Task: Send an email with the signature Caroline Robinson with the subject Reminder for a mentorship and the message Would you be able to provide me with an update on the project timeline? from softage.10@softage.net to softage.9@softage.net and move the email from Sent Items to the folder Branding
Action: Mouse moved to (122, 113)
Screenshot: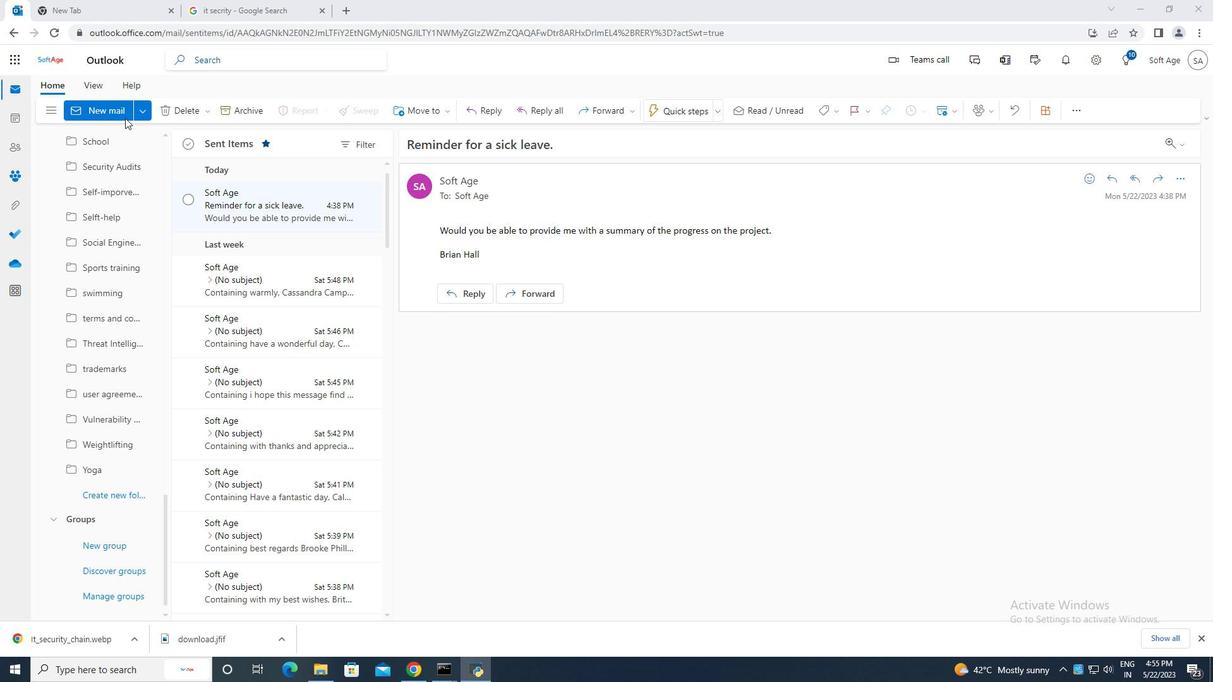 
Action: Mouse pressed left at (122, 113)
Screenshot: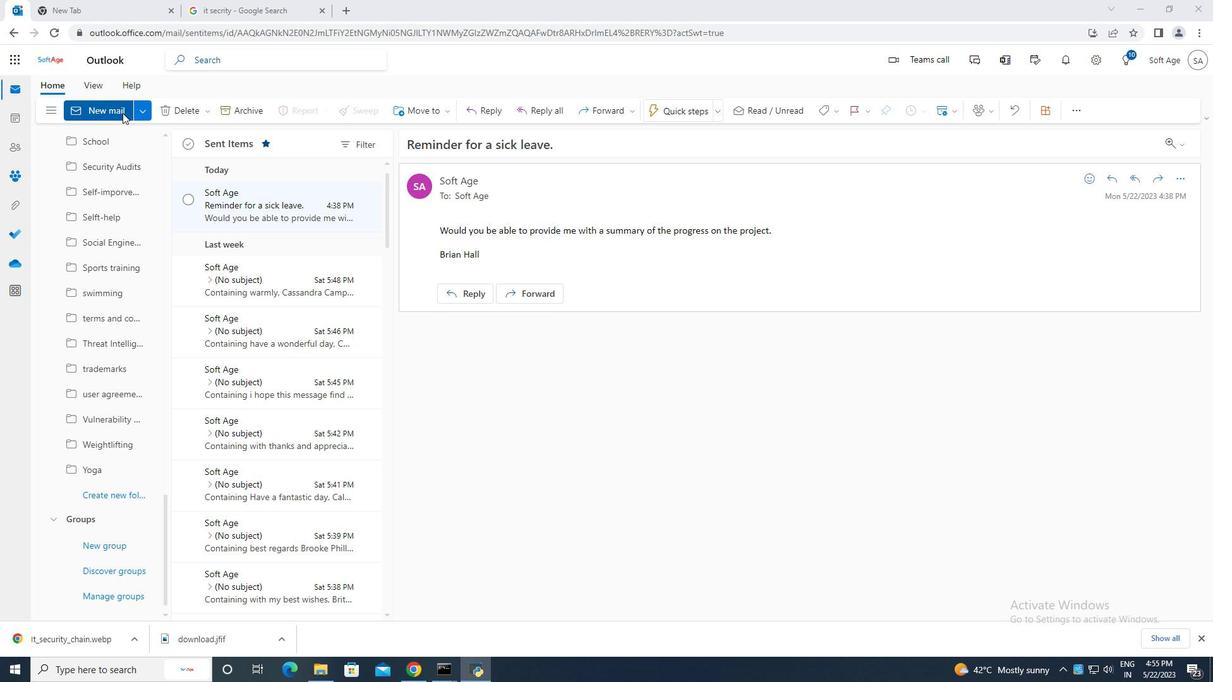 
Action: Mouse moved to (812, 116)
Screenshot: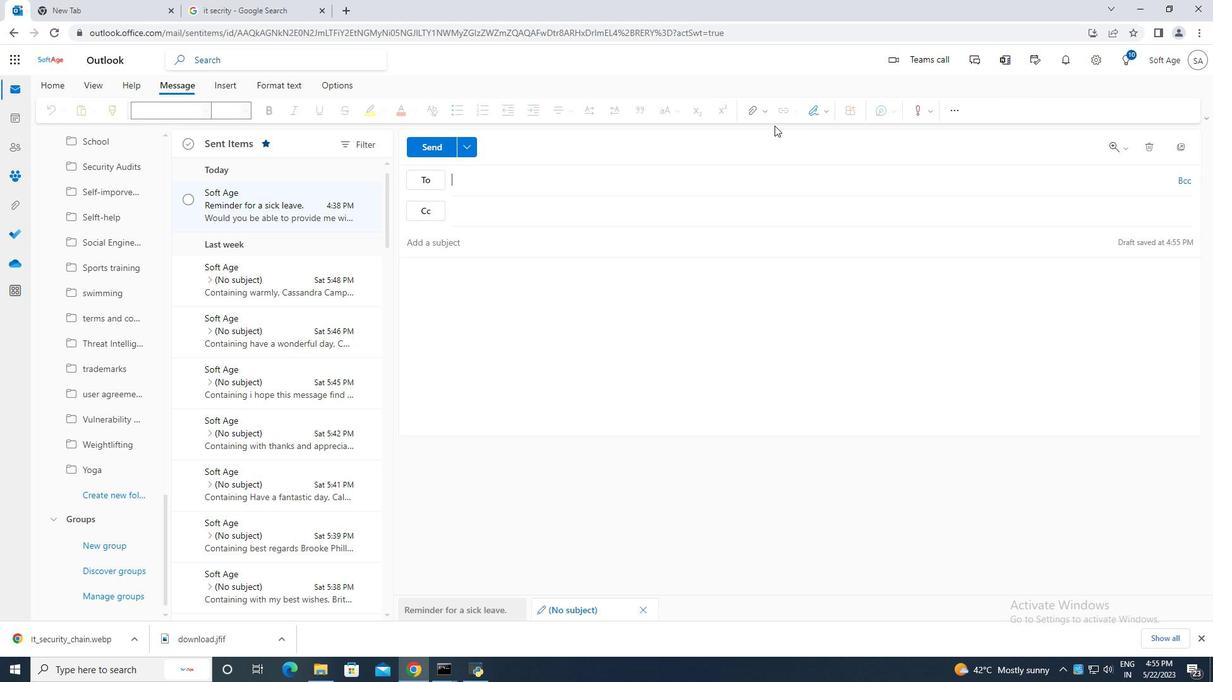 
Action: Mouse pressed left at (812, 116)
Screenshot: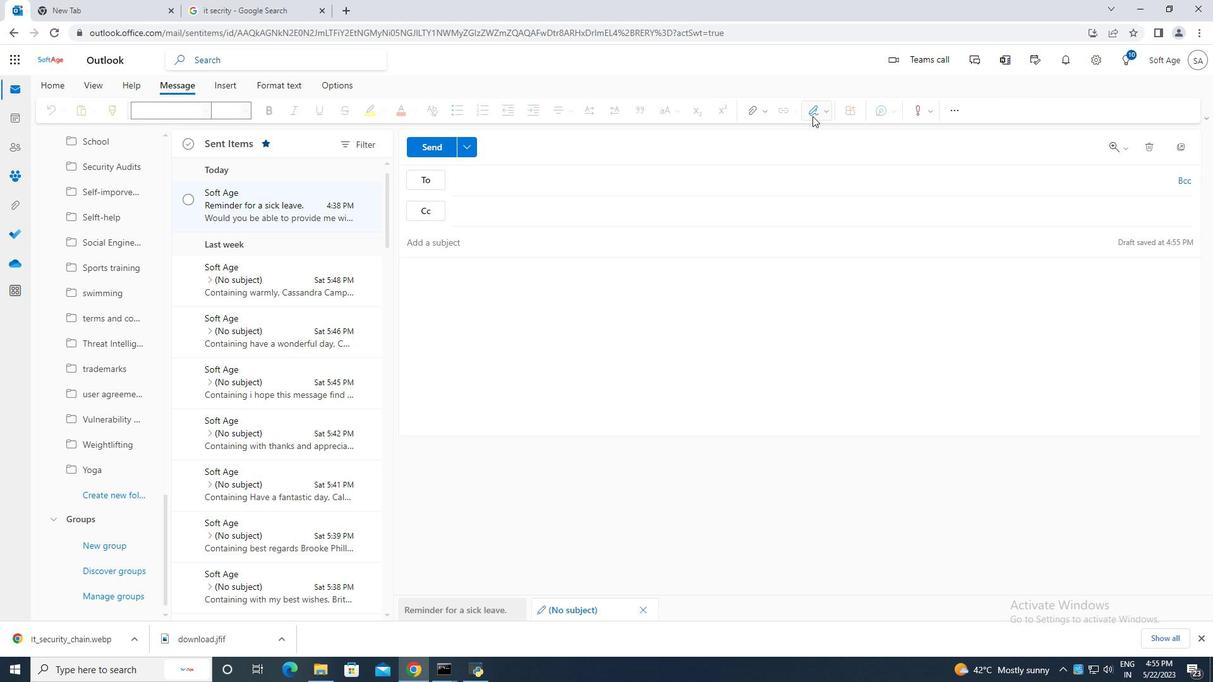 
Action: Mouse moved to (797, 160)
Screenshot: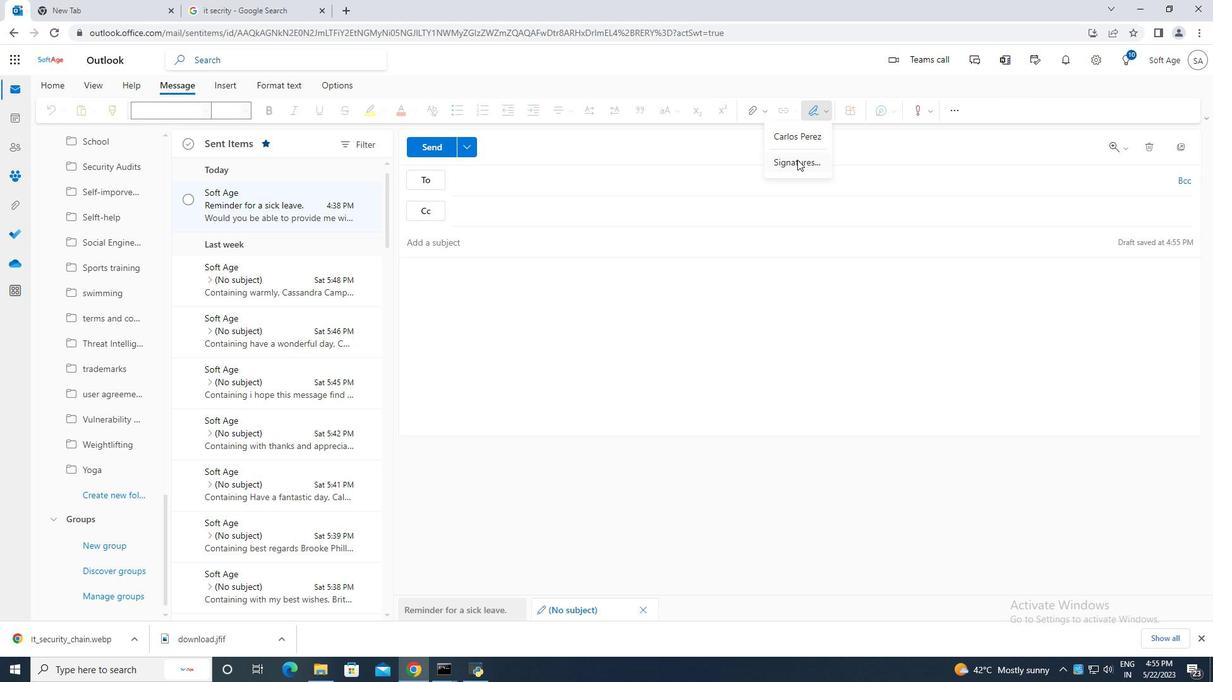 
Action: Mouse pressed left at (797, 160)
Screenshot: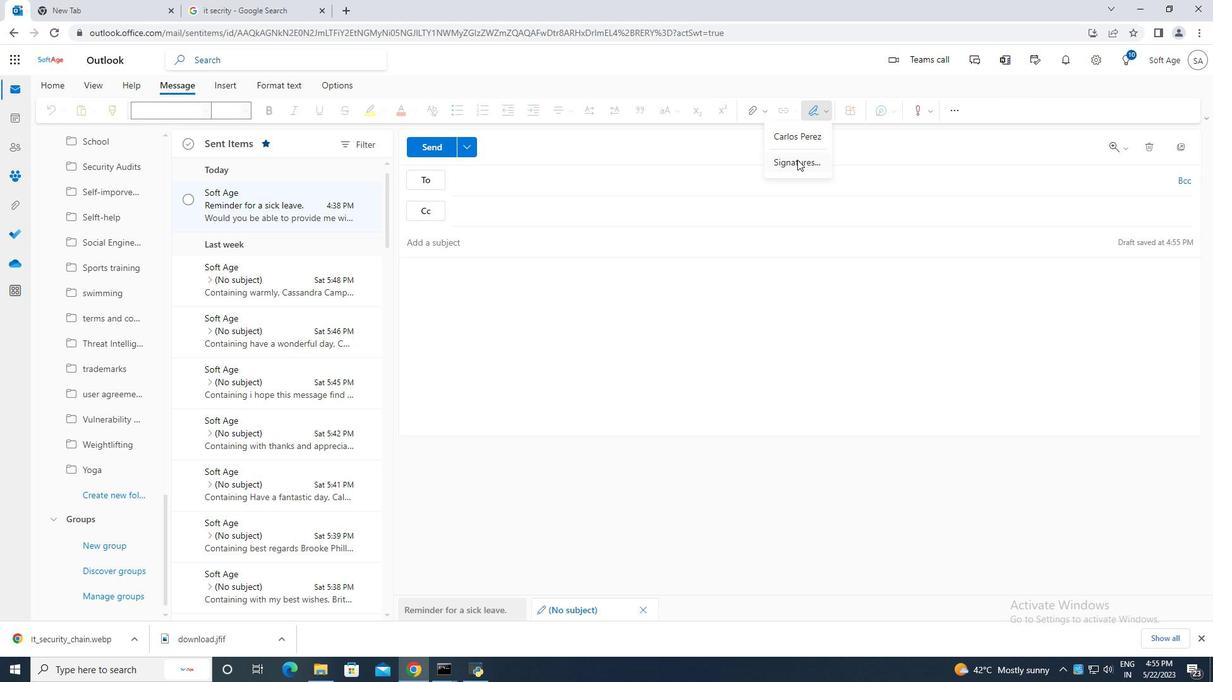 
Action: Mouse moved to (855, 209)
Screenshot: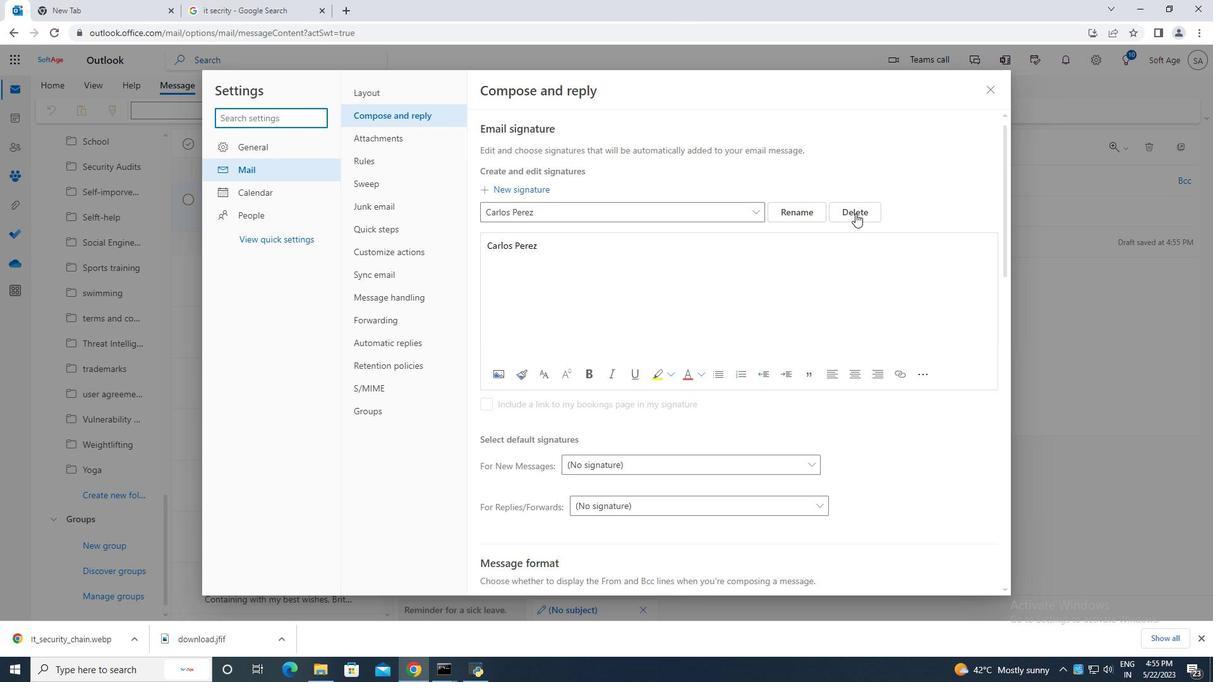 
Action: Mouse pressed left at (855, 209)
Screenshot: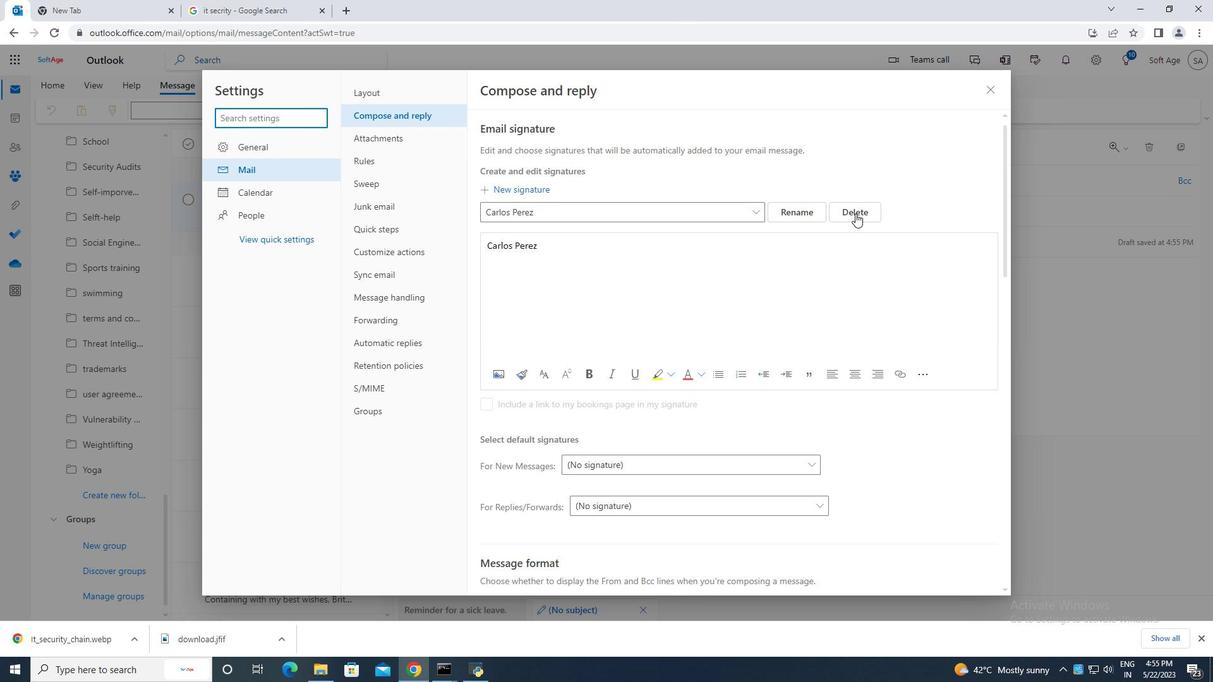 
Action: Mouse moved to (545, 214)
Screenshot: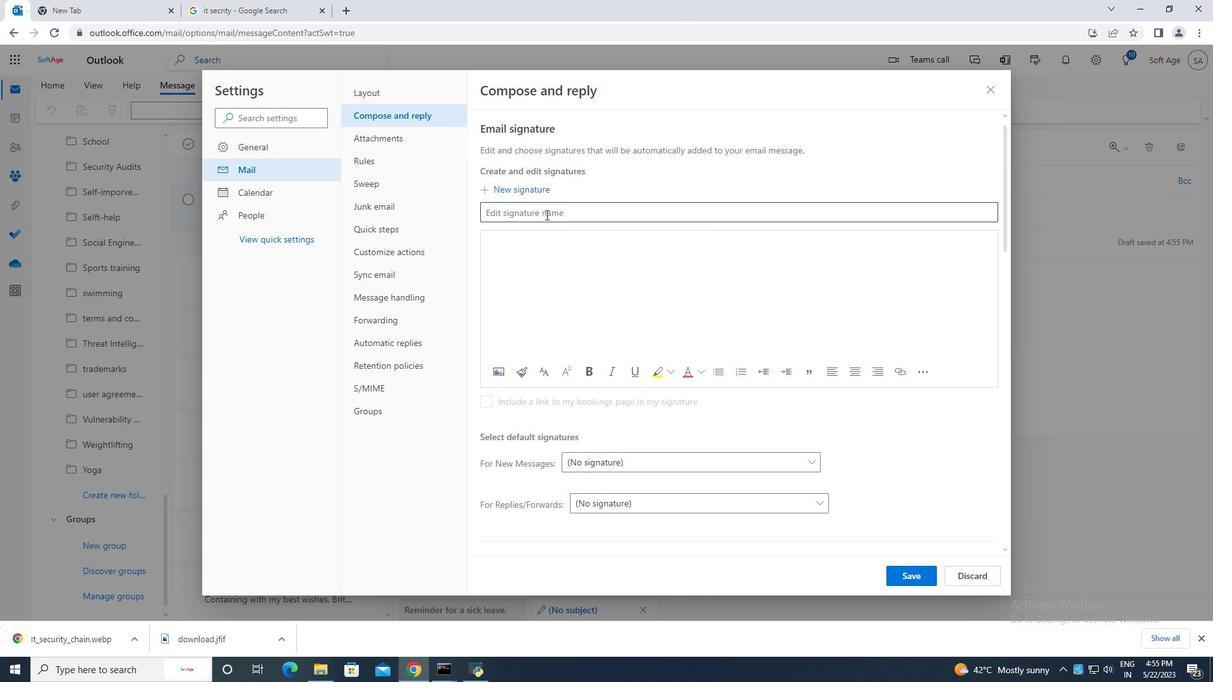 
Action: Mouse pressed left at (545, 214)
Screenshot: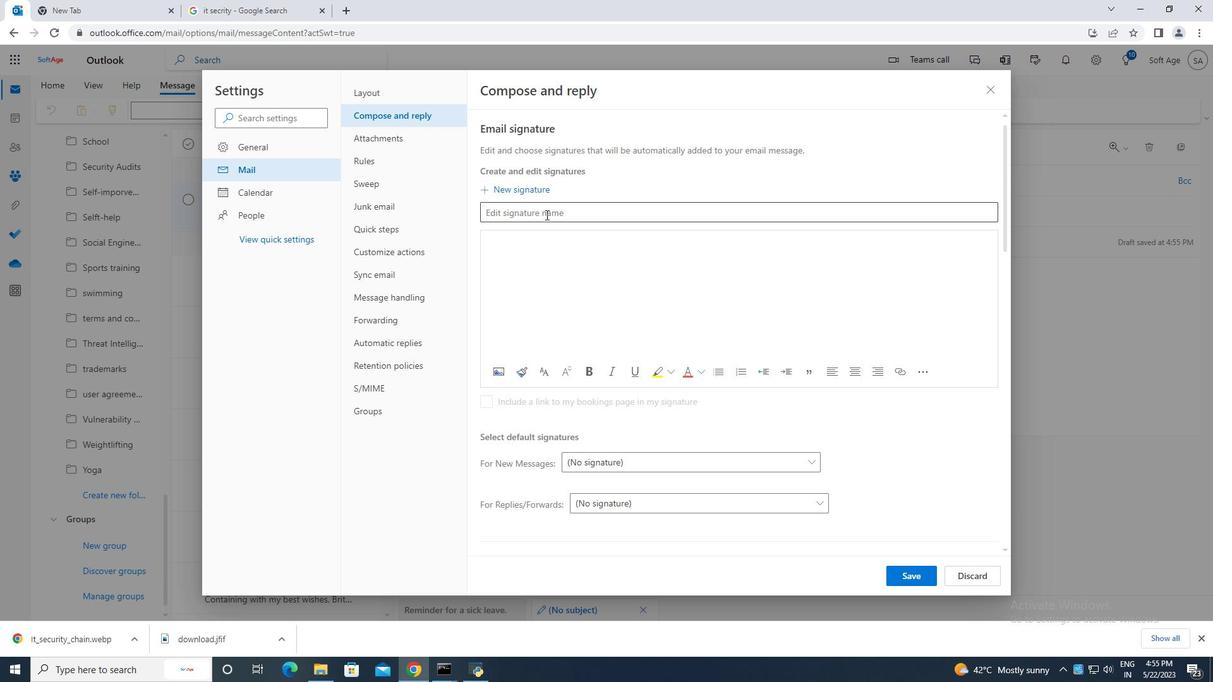 
Action: Mouse moved to (546, 214)
Screenshot: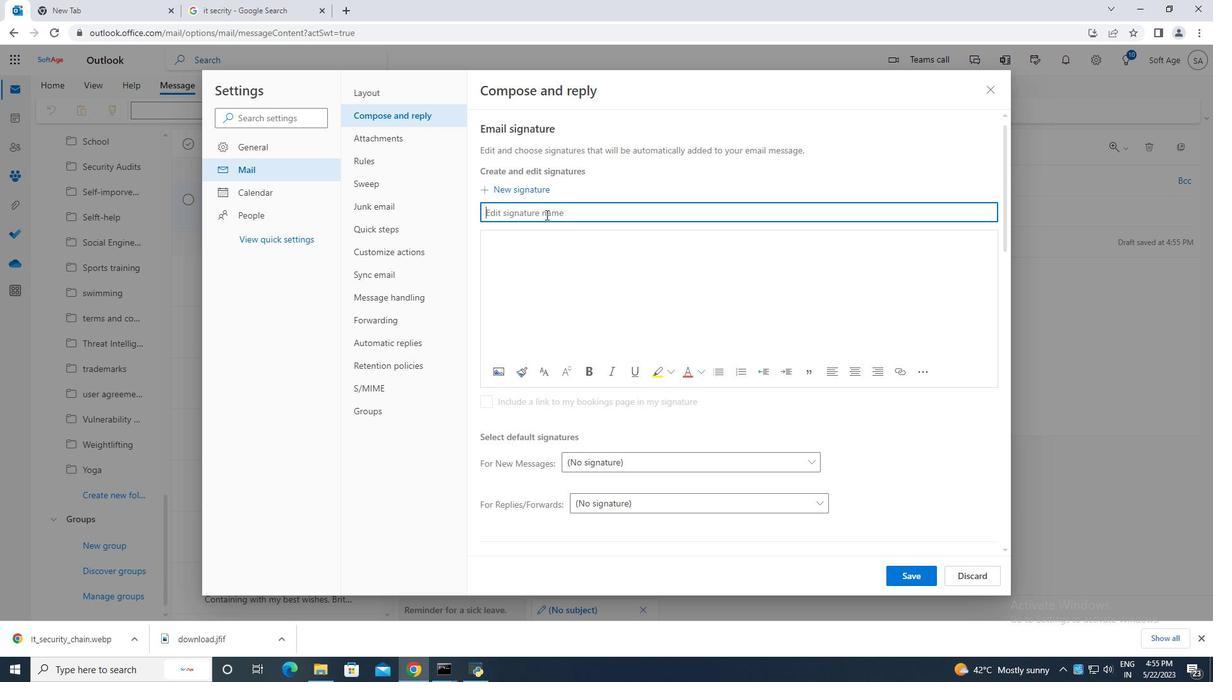 
Action: Key pressed <Key.caps_lock>C<Key.caps_lock>aroline<Key.space><Key.caps_lock>T<Key.backspace>R<Key.caps_lock>obinson
Screenshot: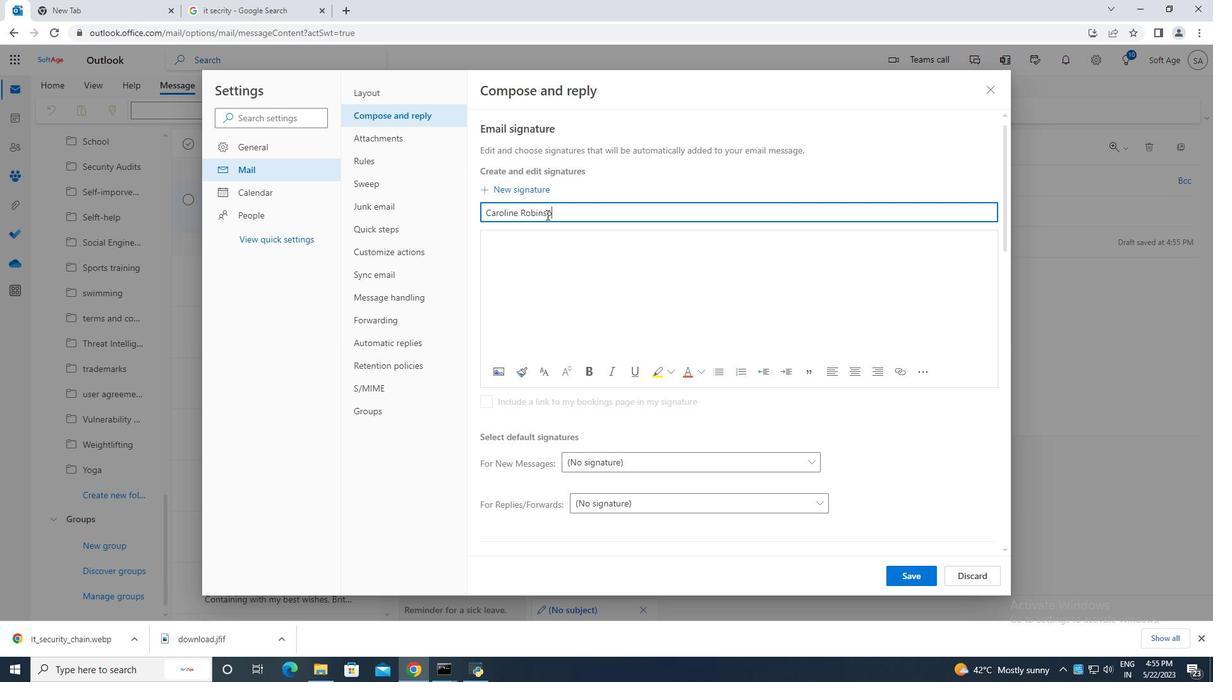 
Action: Mouse moved to (521, 243)
Screenshot: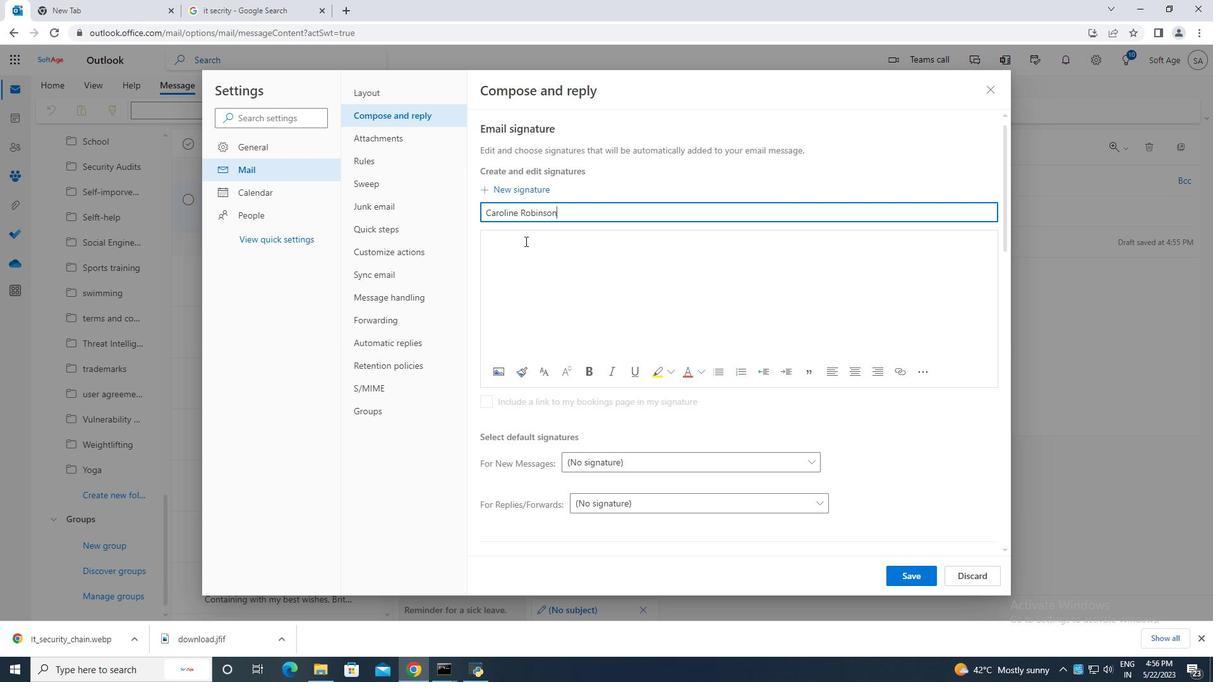 
Action: Mouse pressed left at (521, 243)
Screenshot: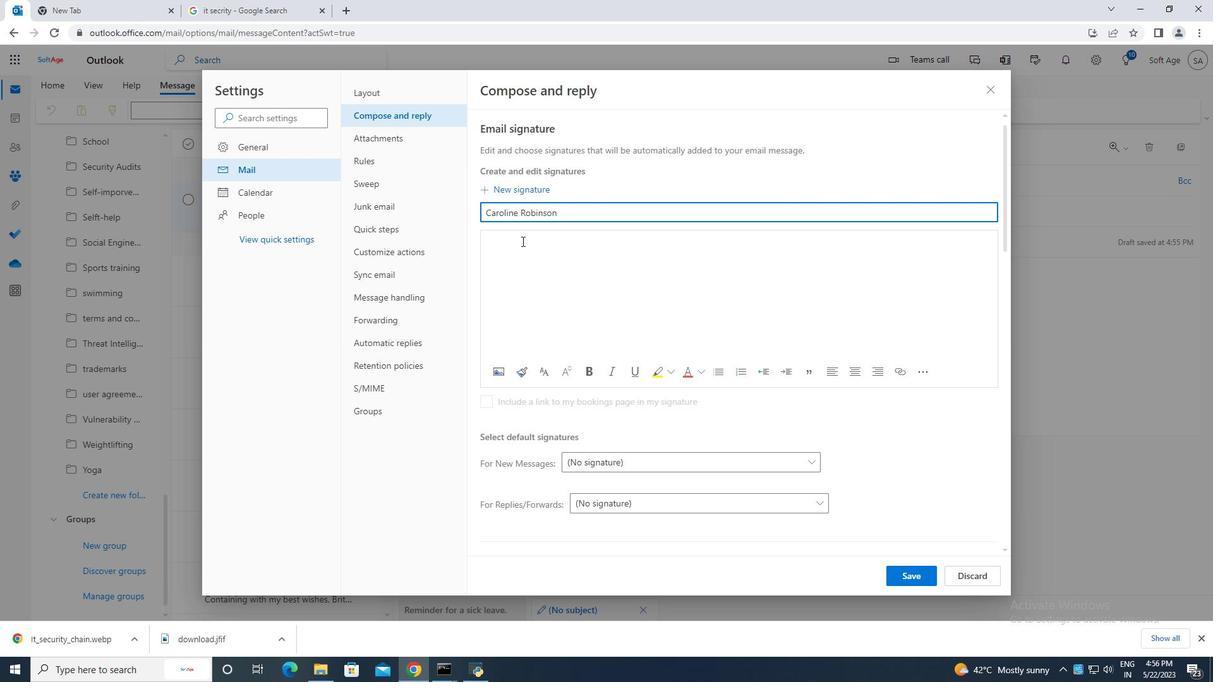 
Action: Mouse moved to (523, 243)
Screenshot: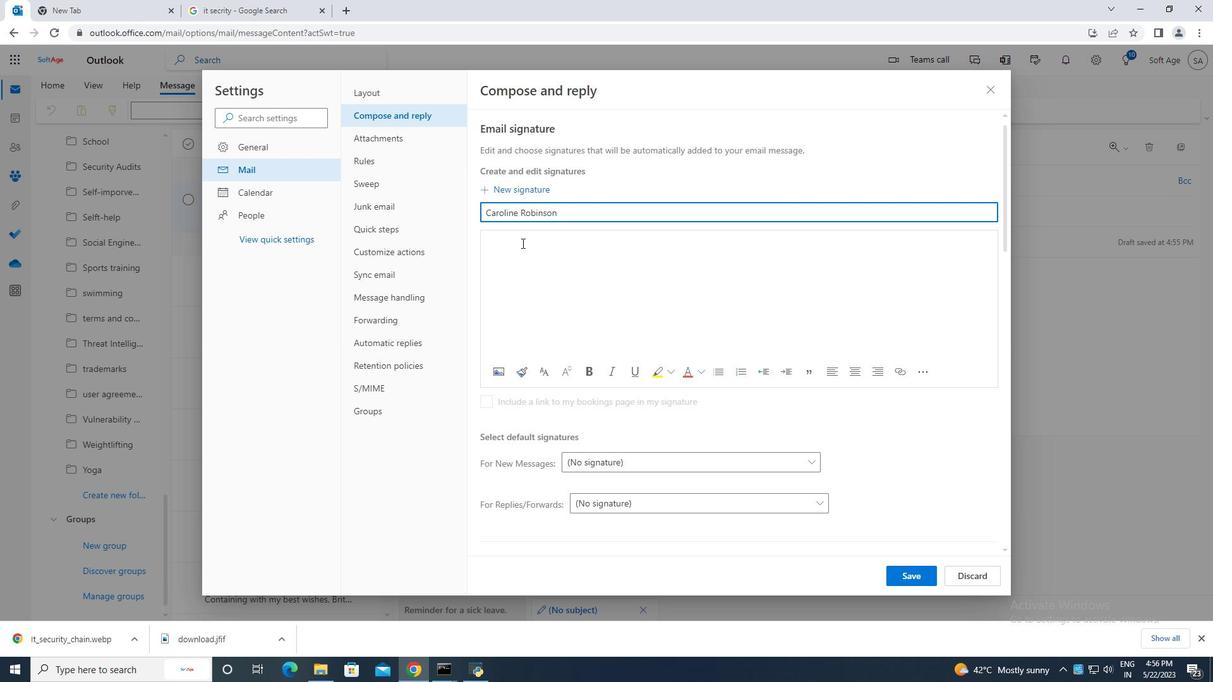 
Action: Key pressed <Key.caps_lock>C<Key.caps_lock>arolinr<Key.backspace>e<Key.space><Key.caps_lock>R<Key.caps_lock>obinson
Screenshot: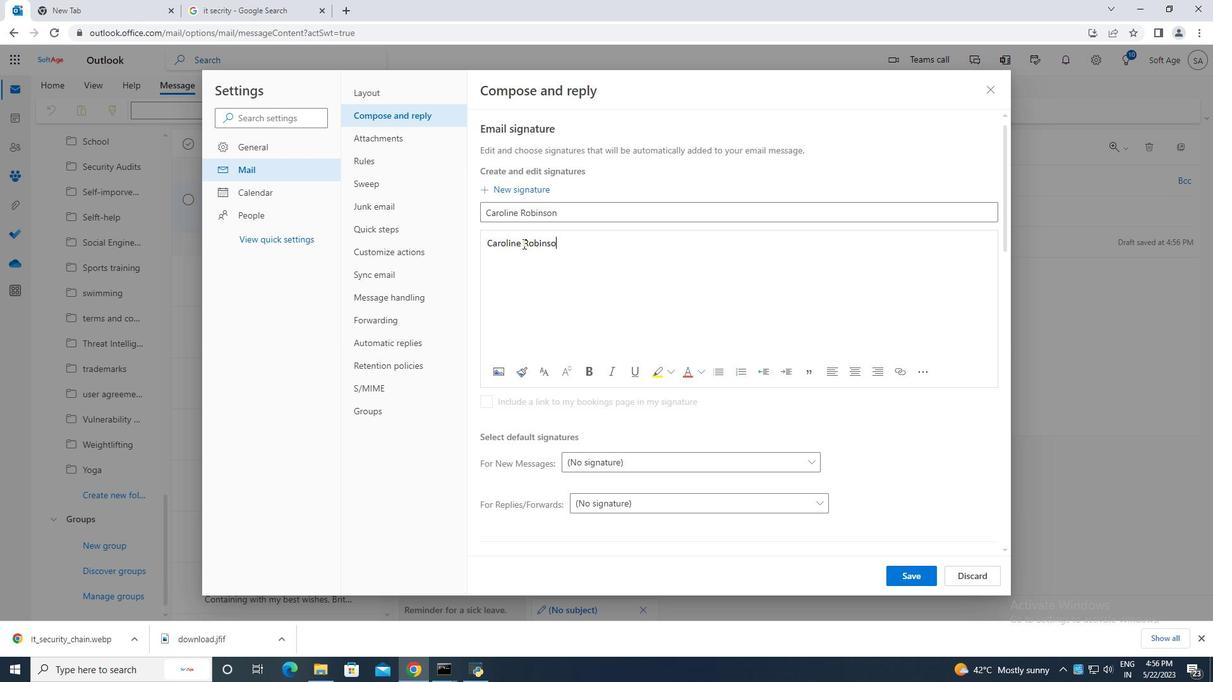 
Action: Mouse moved to (913, 580)
Screenshot: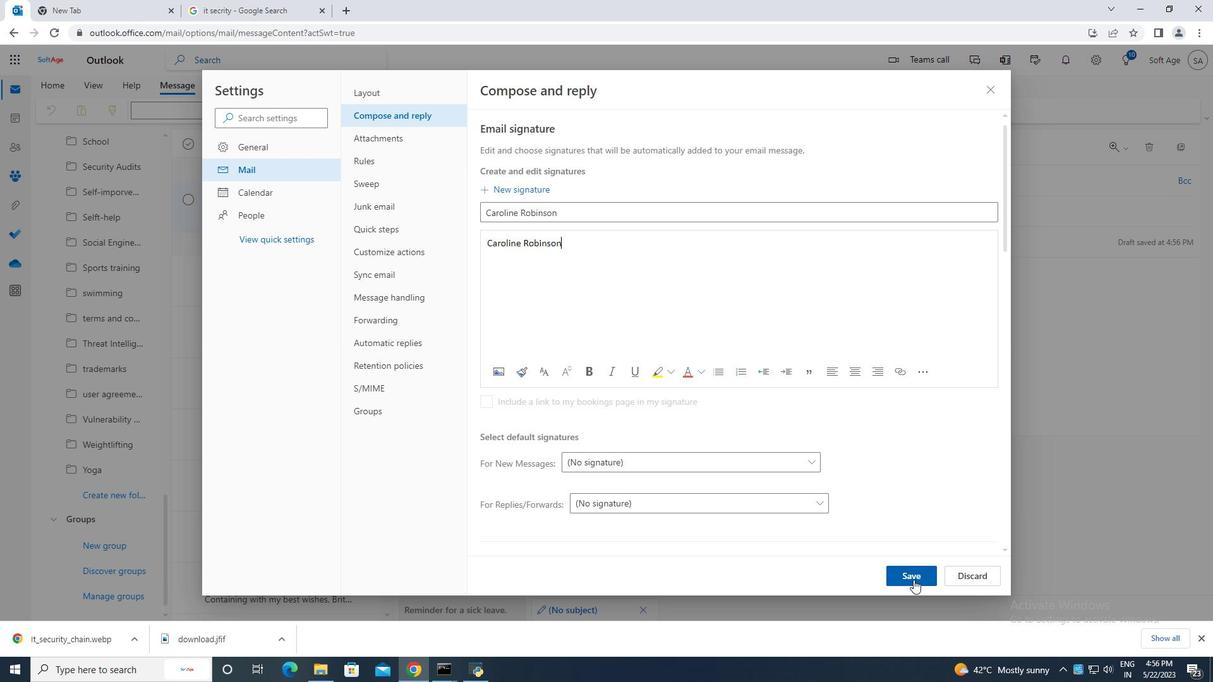 
Action: Mouse pressed left at (913, 580)
Screenshot: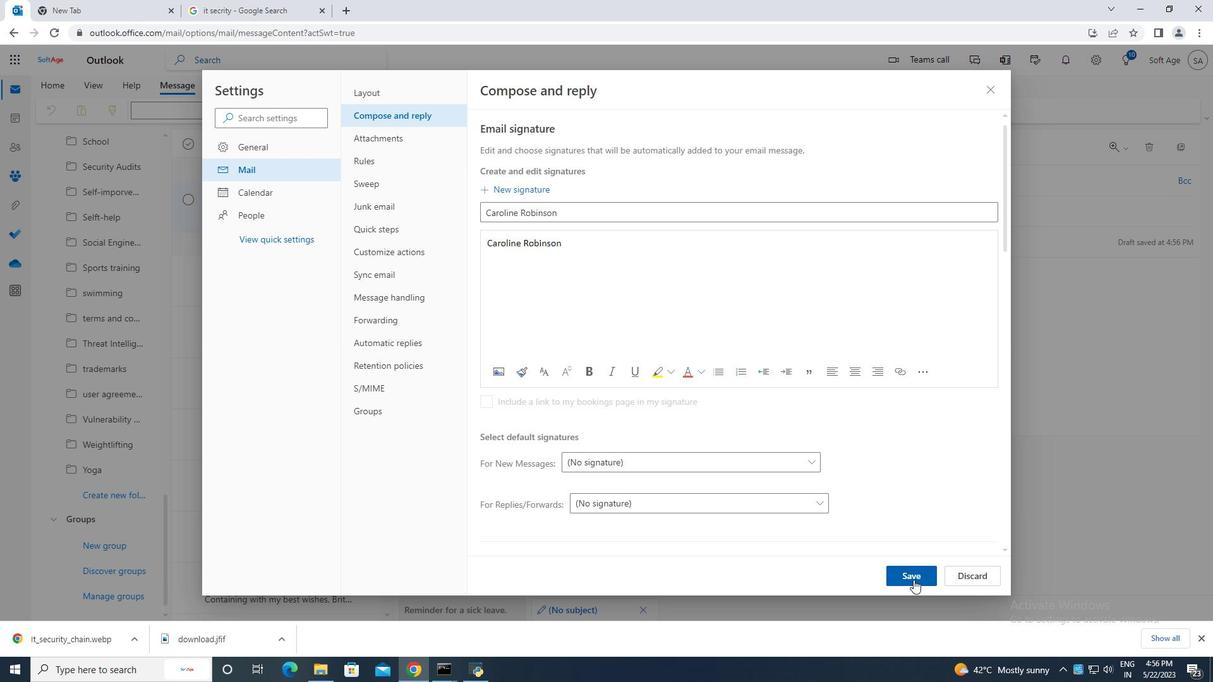 
Action: Mouse moved to (990, 94)
Screenshot: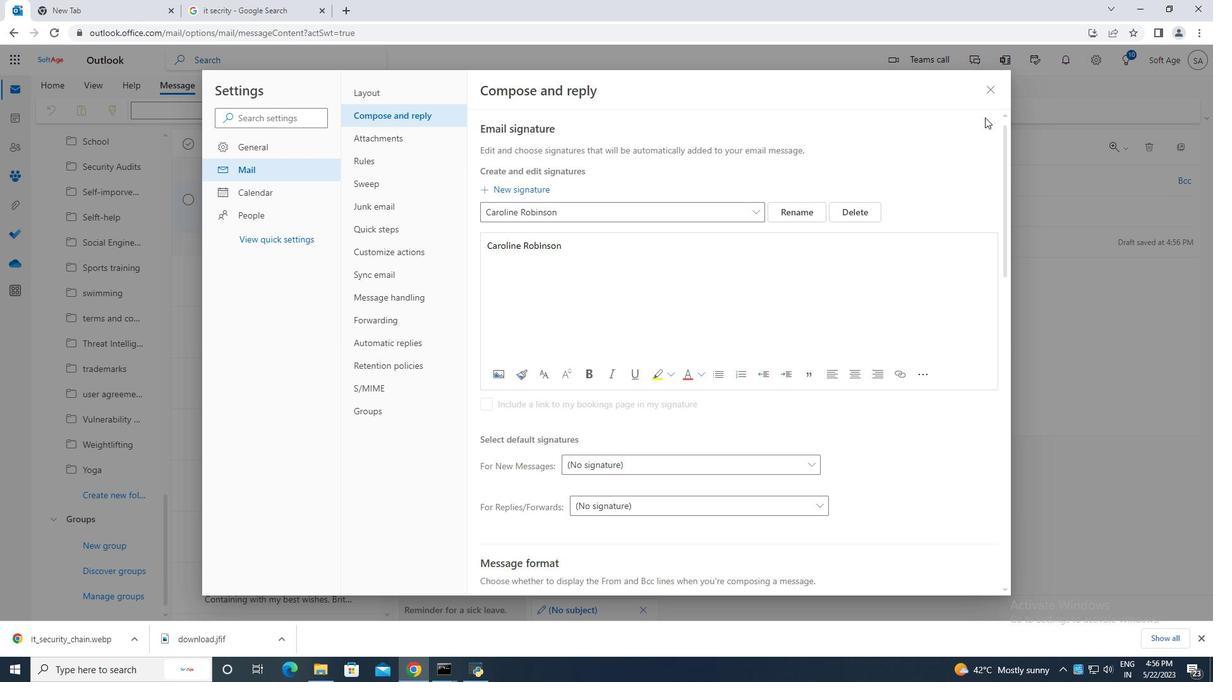 
Action: Mouse pressed left at (990, 94)
Screenshot: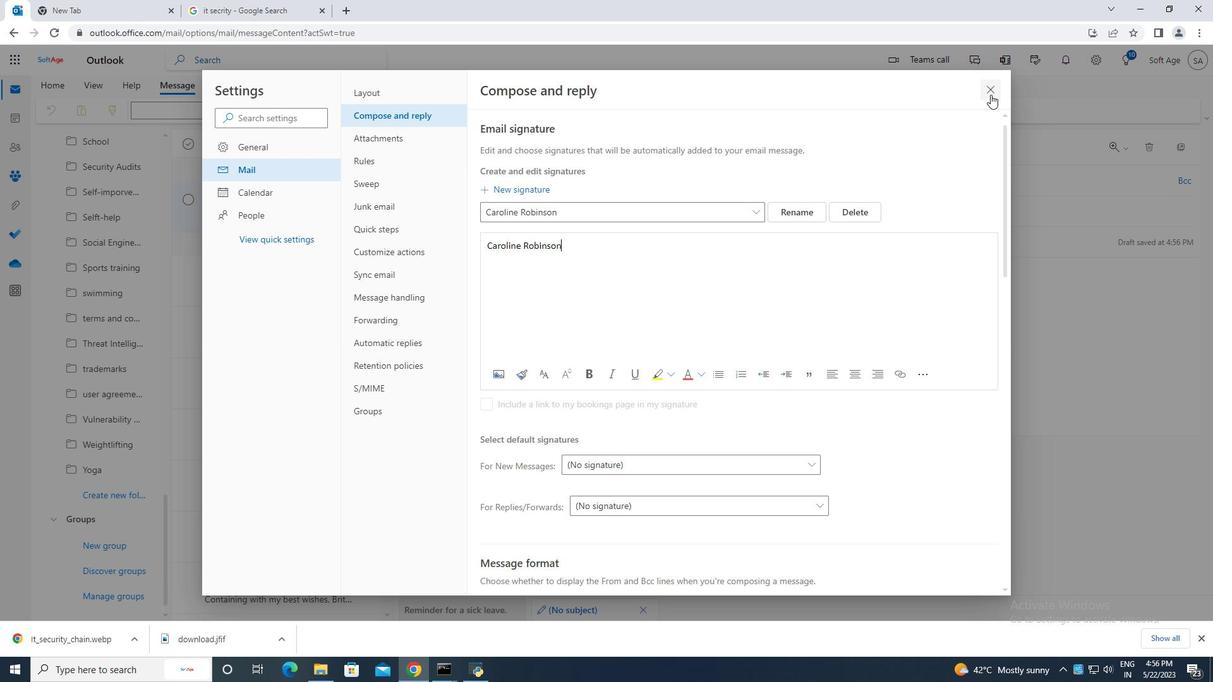 
Action: Mouse moved to (826, 109)
Screenshot: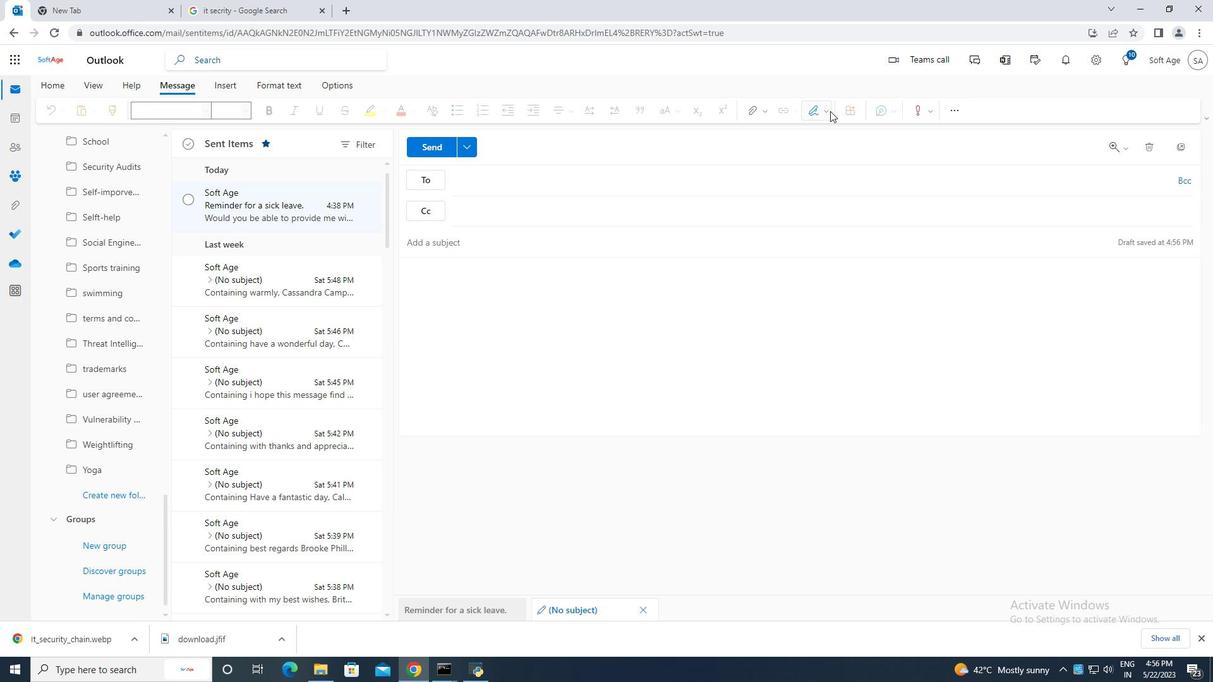 
Action: Mouse pressed left at (826, 109)
Screenshot: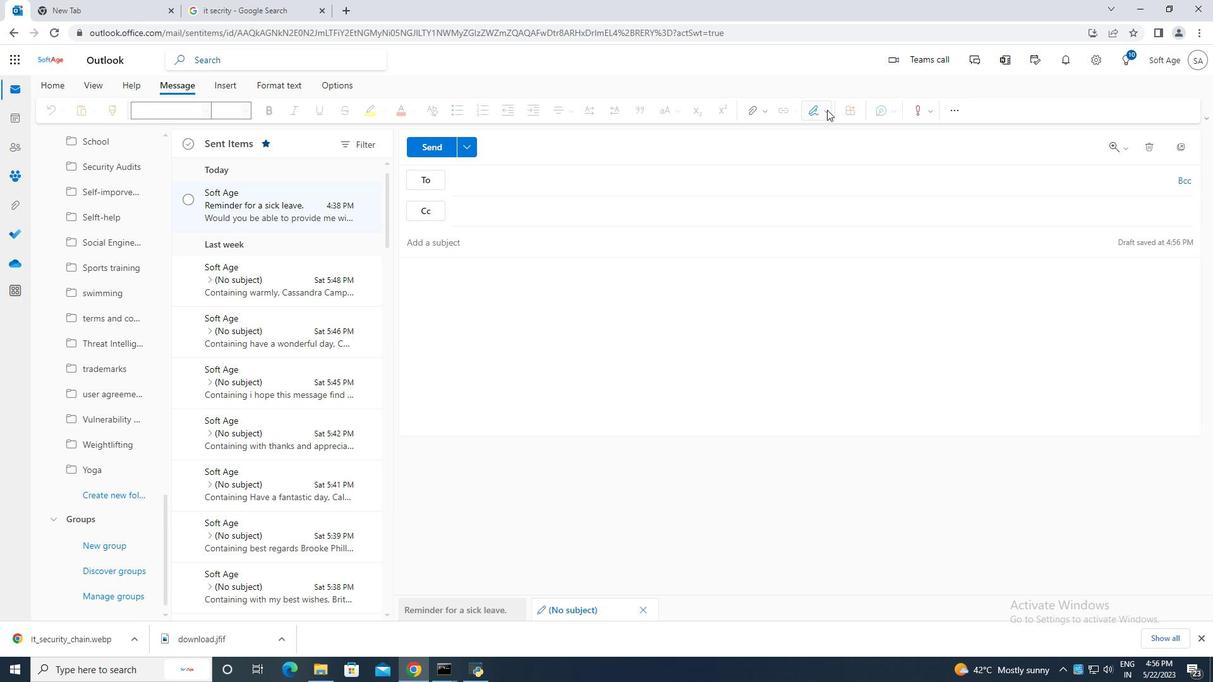 
Action: Mouse moved to (758, 135)
Screenshot: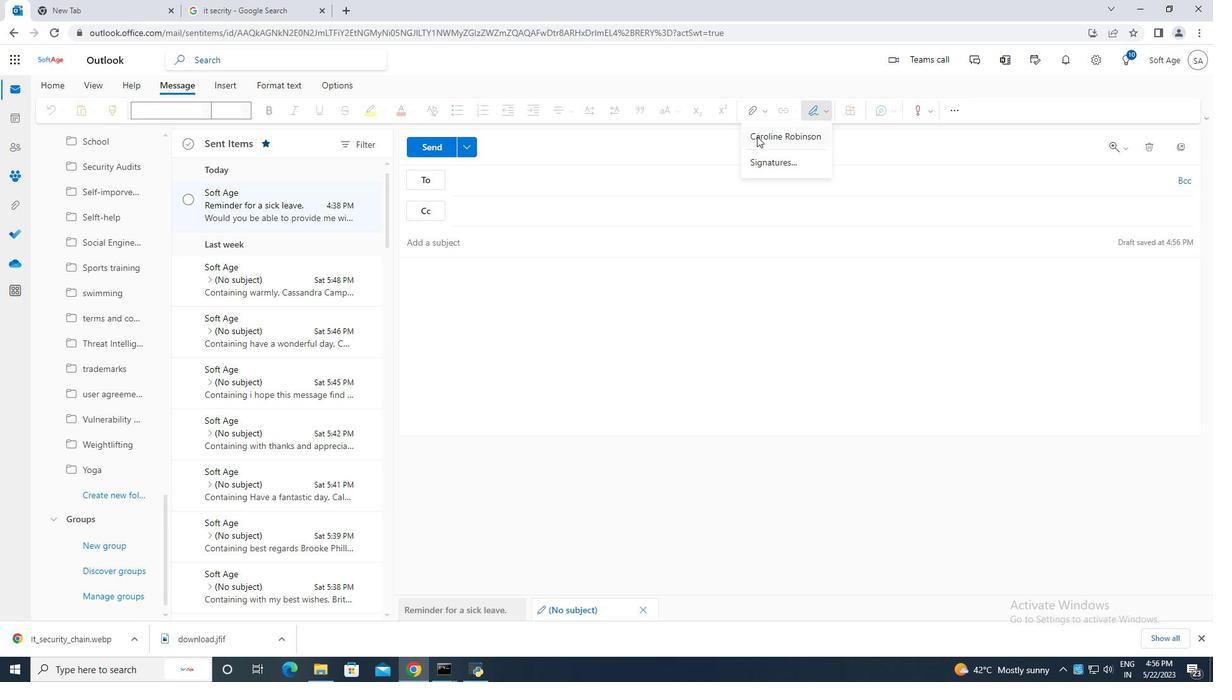 
Action: Mouse pressed left at (758, 135)
Screenshot: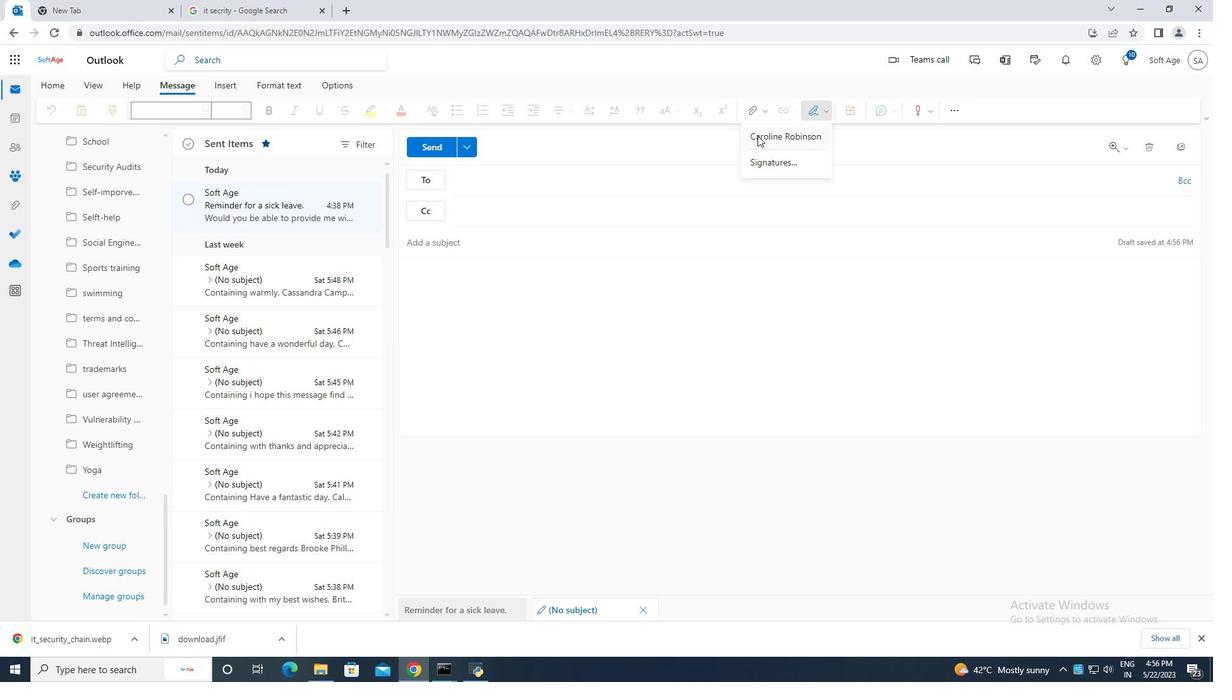 
Action: Mouse moved to (442, 246)
Screenshot: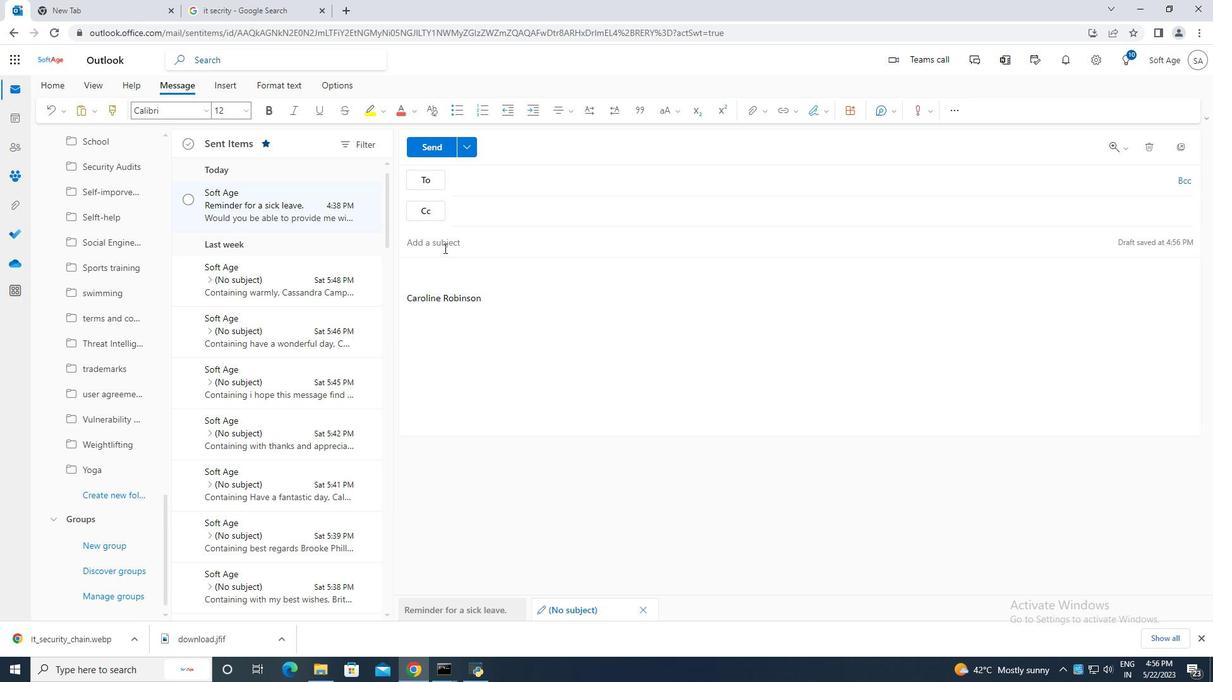 
Action: Mouse pressed left at (442, 246)
Screenshot: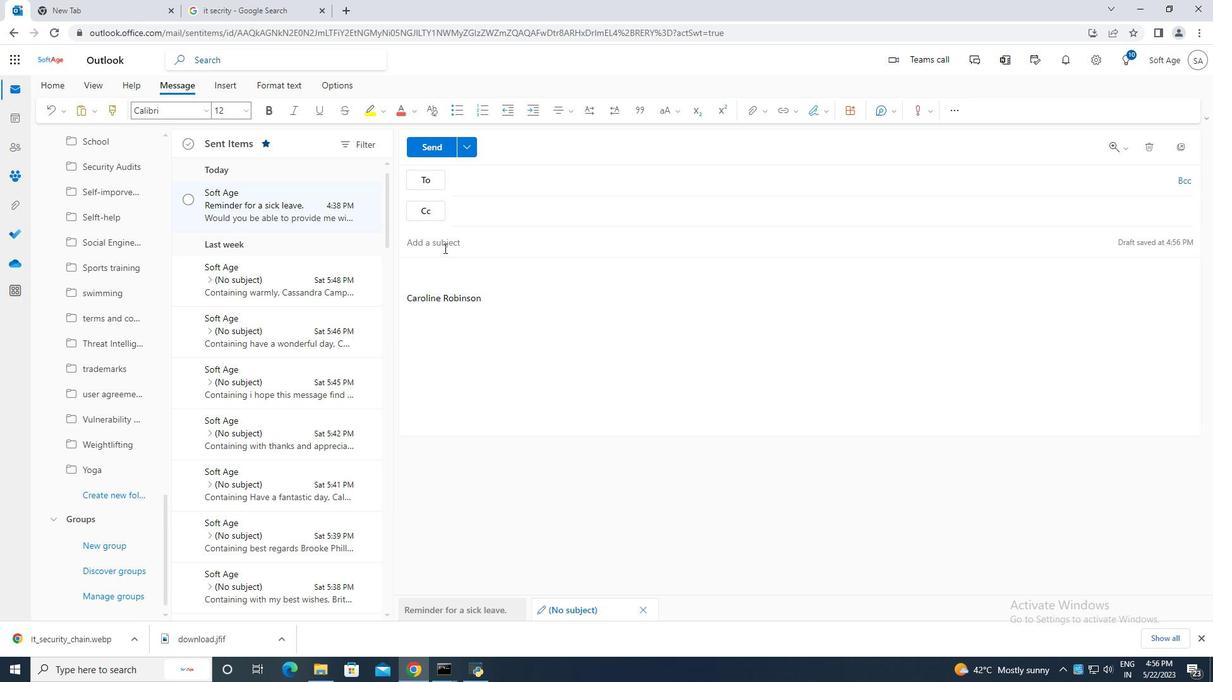 
Action: Key pressed <Key.caps_lock>R<Key.caps_lock>eminder<Key.space>for<Key.space>a<Key.space>mentorship<Key.space><Key.backspace>.
Screenshot: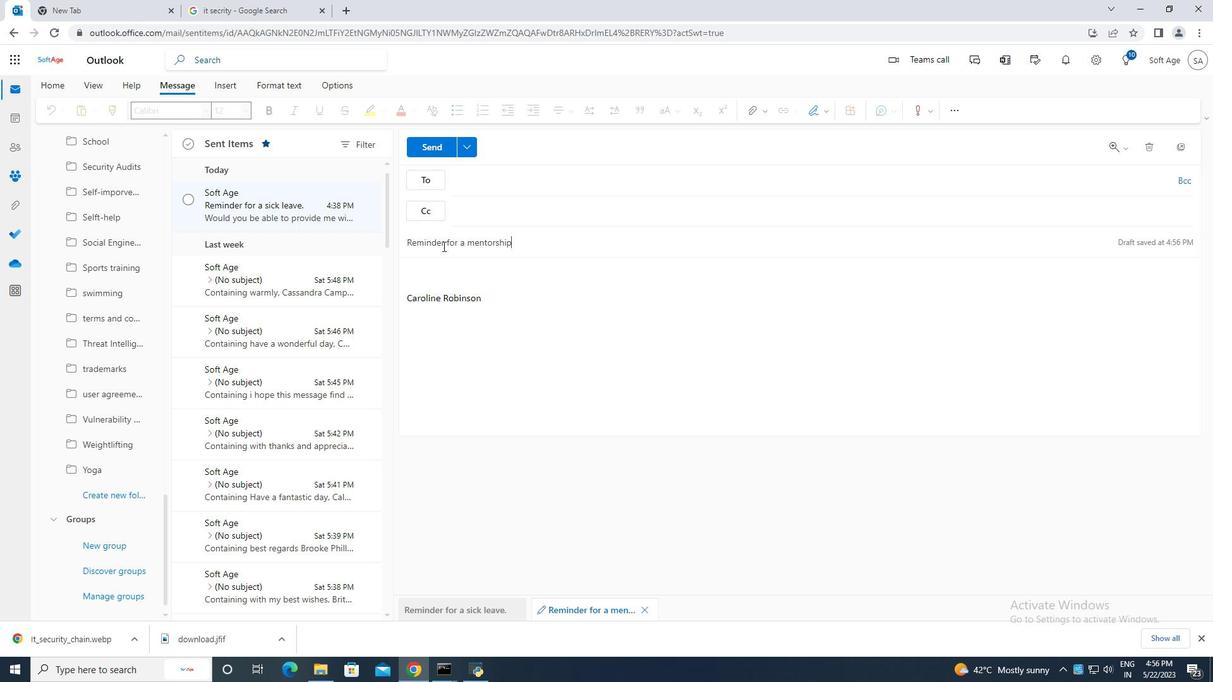 
Action: Mouse moved to (451, 269)
Screenshot: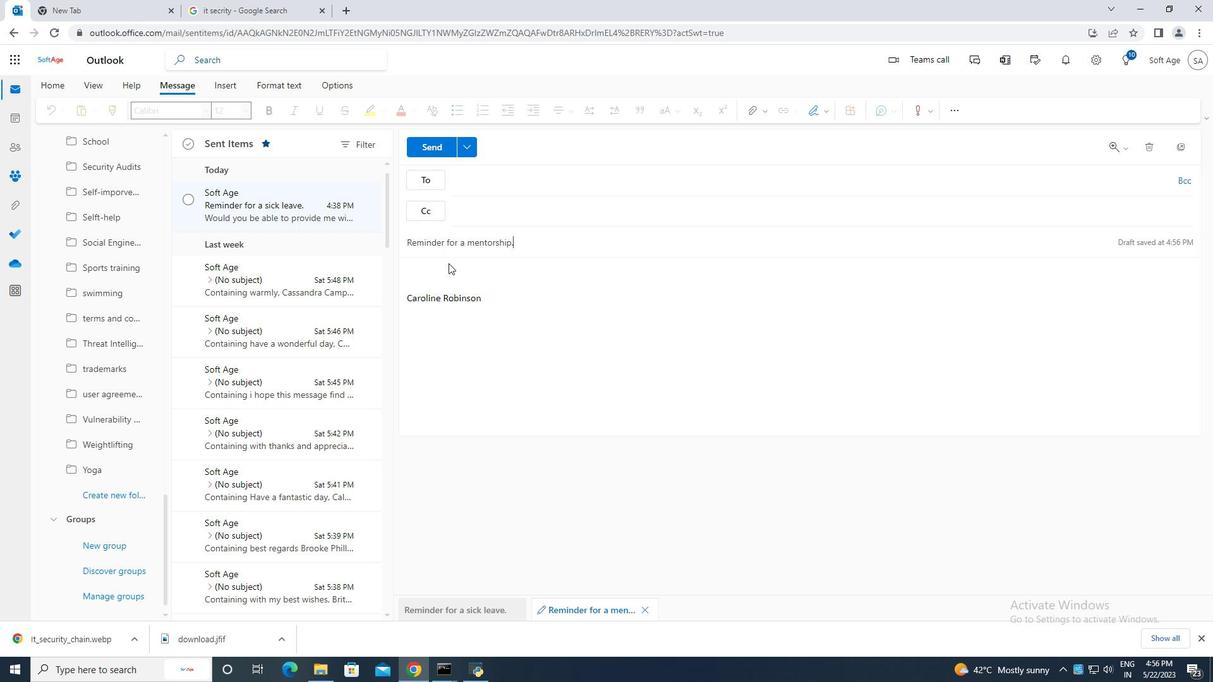 
Action: Mouse pressed left at (451, 269)
Screenshot: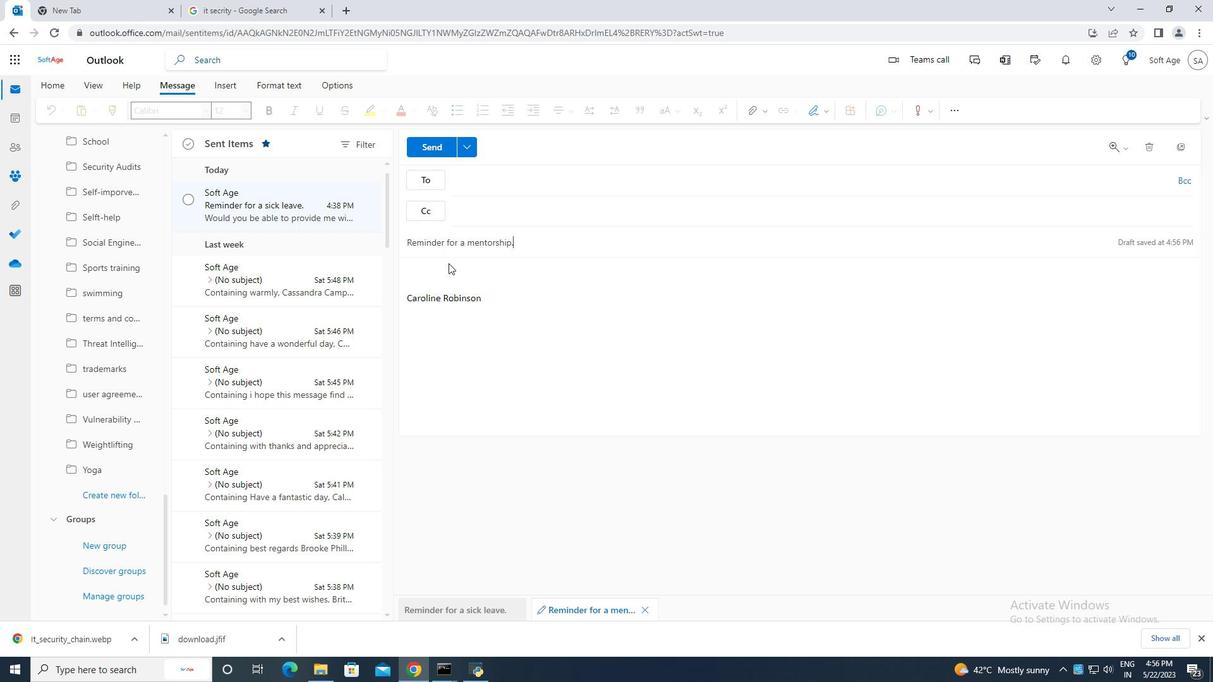 
Action: Mouse moved to (453, 273)
Screenshot: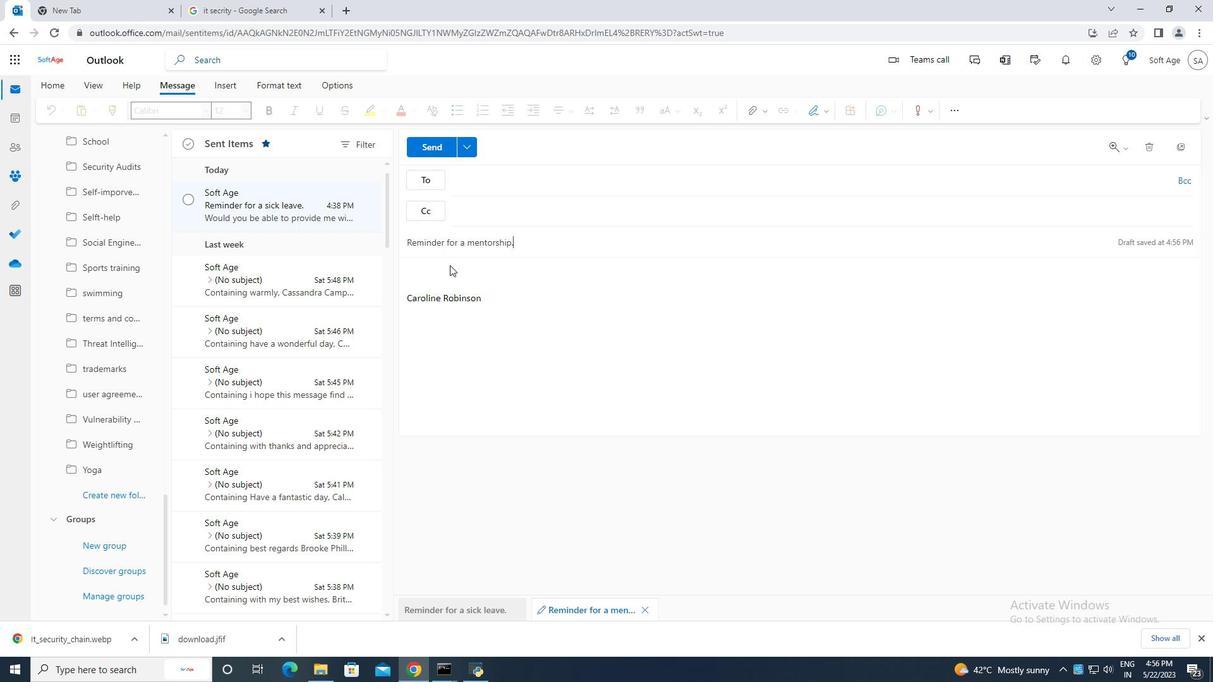 
Action: Key pressed <Key.caps_lock>W<Key.caps_lock>ould<Key.space>you<Key.space>be<Key.space>able<Key.space>to<Key.space>provide<Key.space>me<Key.space>with<Key.space>an<Key.space>update<Key.space>on<Key.space>th<Key.space>e<Key.backspace><Key.backspace>e<Key.space>project<Key.space>timeline.
Screenshot: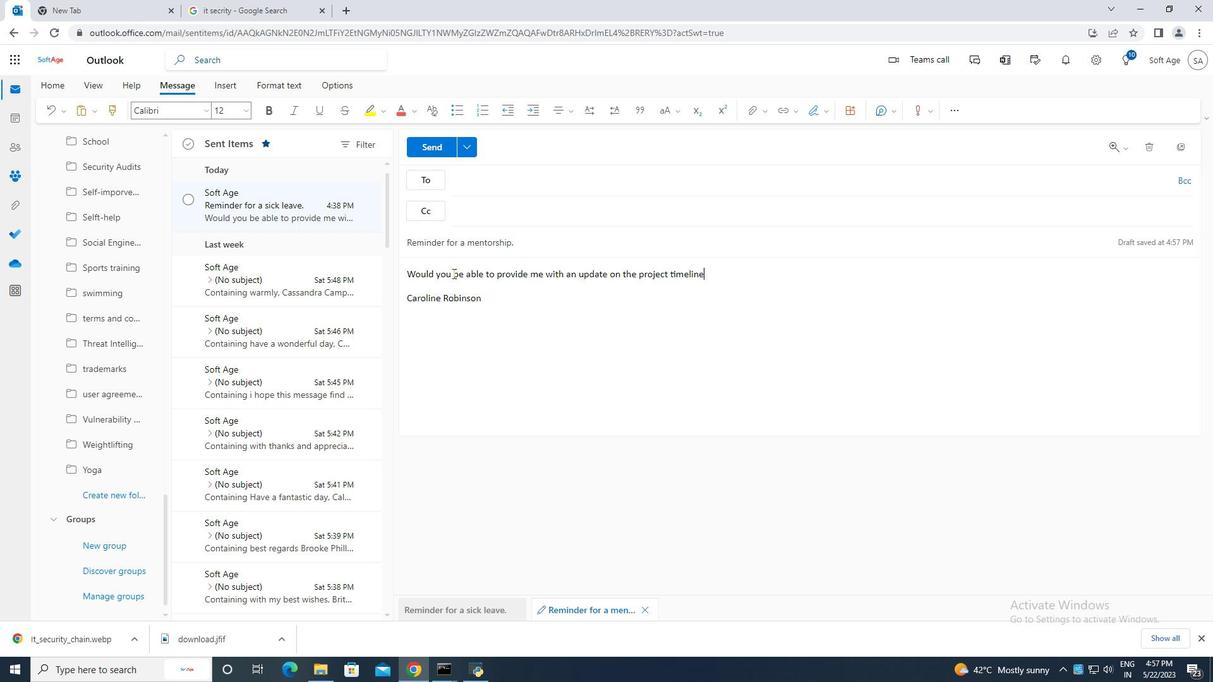 
Action: Mouse moved to (473, 185)
Screenshot: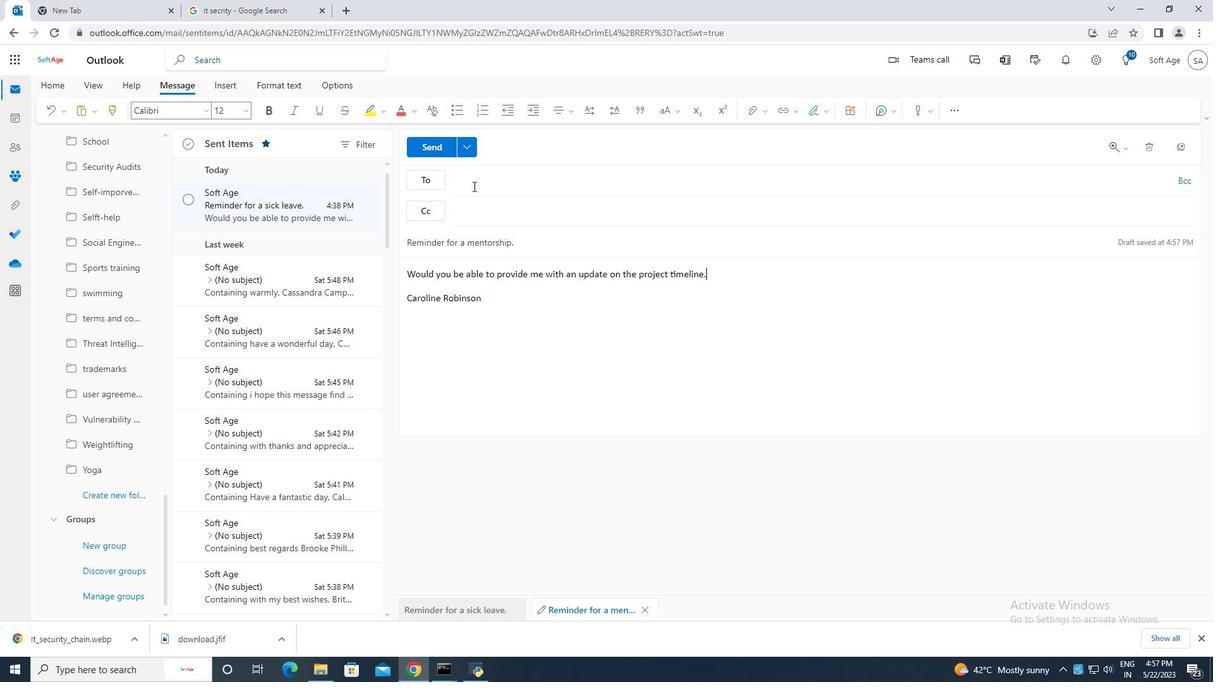 
Action: Mouse pressed left at (473, 185)
Screenshot: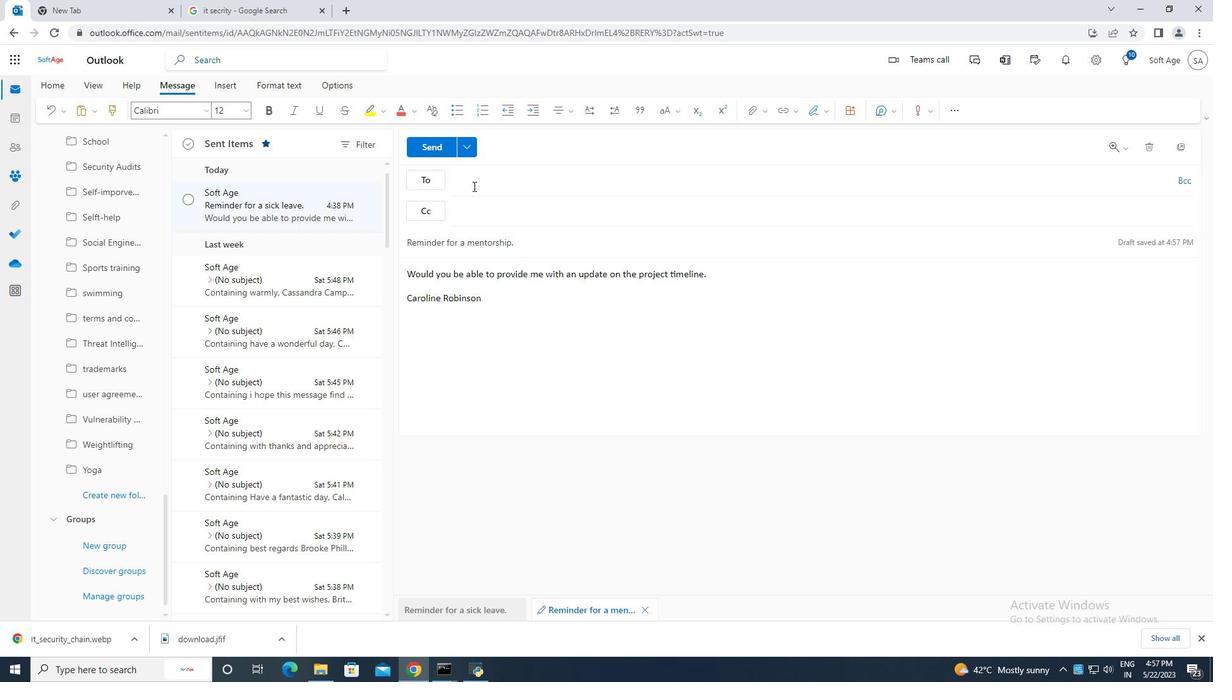 
Action: Key pressed softage.9<Key.shift>@
Screenshot: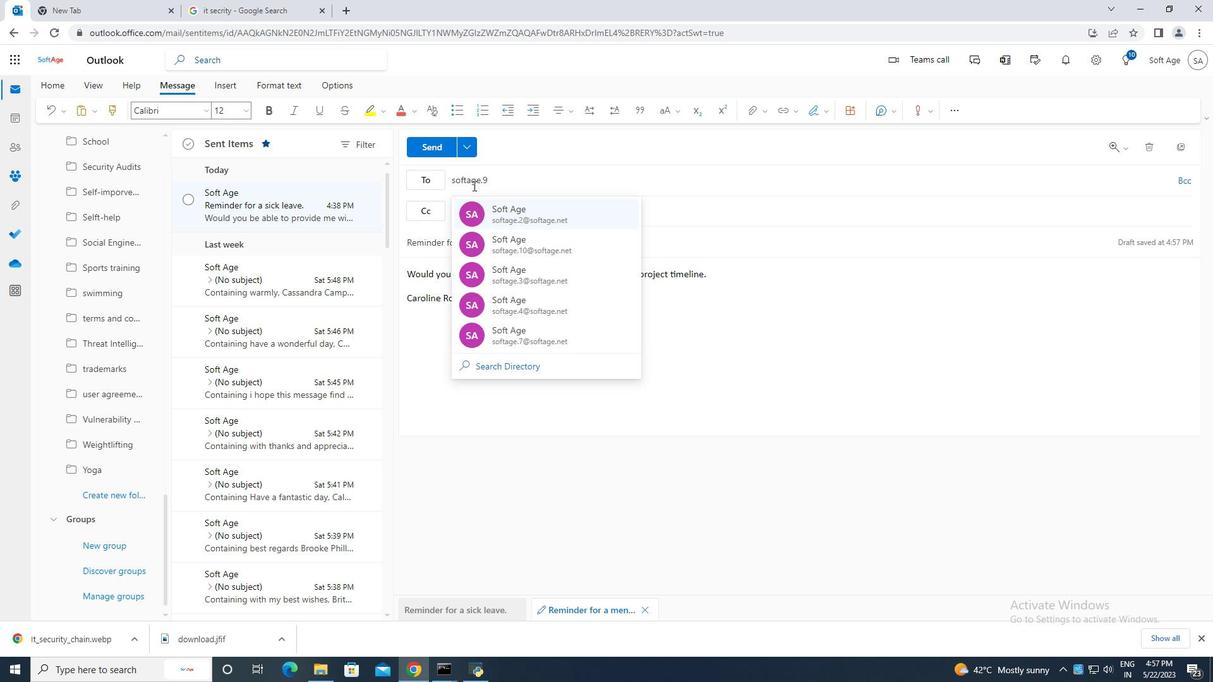 
Action: Mouse moved to (571, 208)
Screenshot: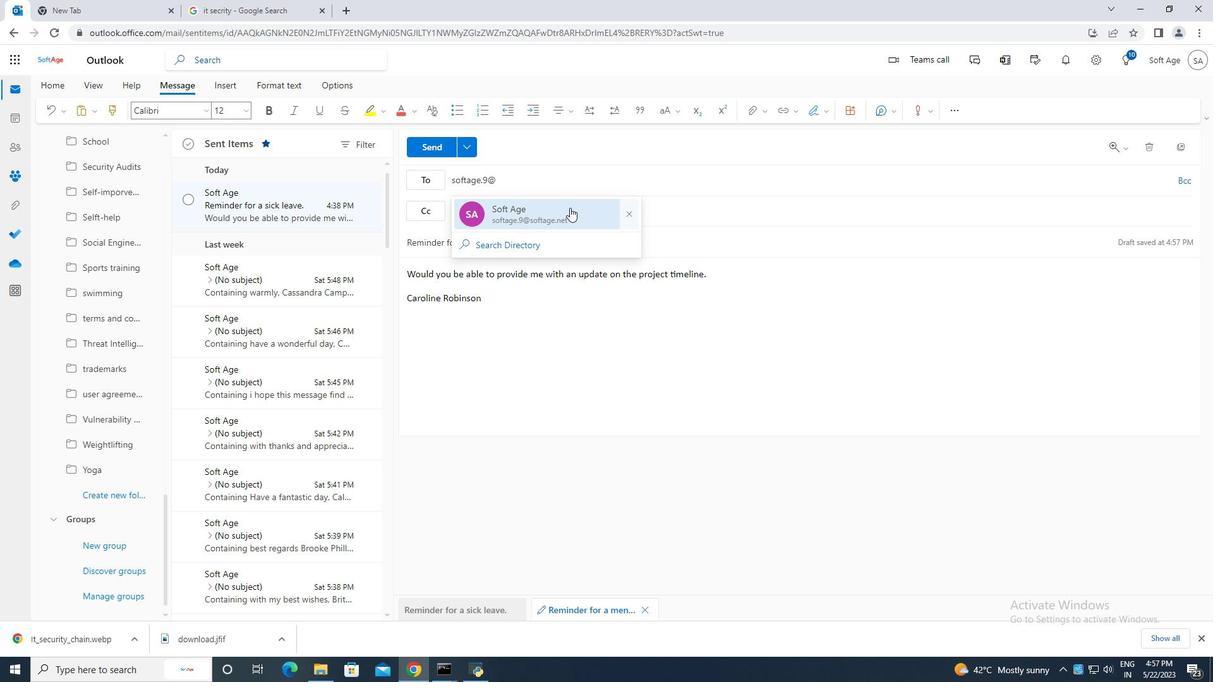 
Action: Mouse pressed left at (571, 208)
Screenshot: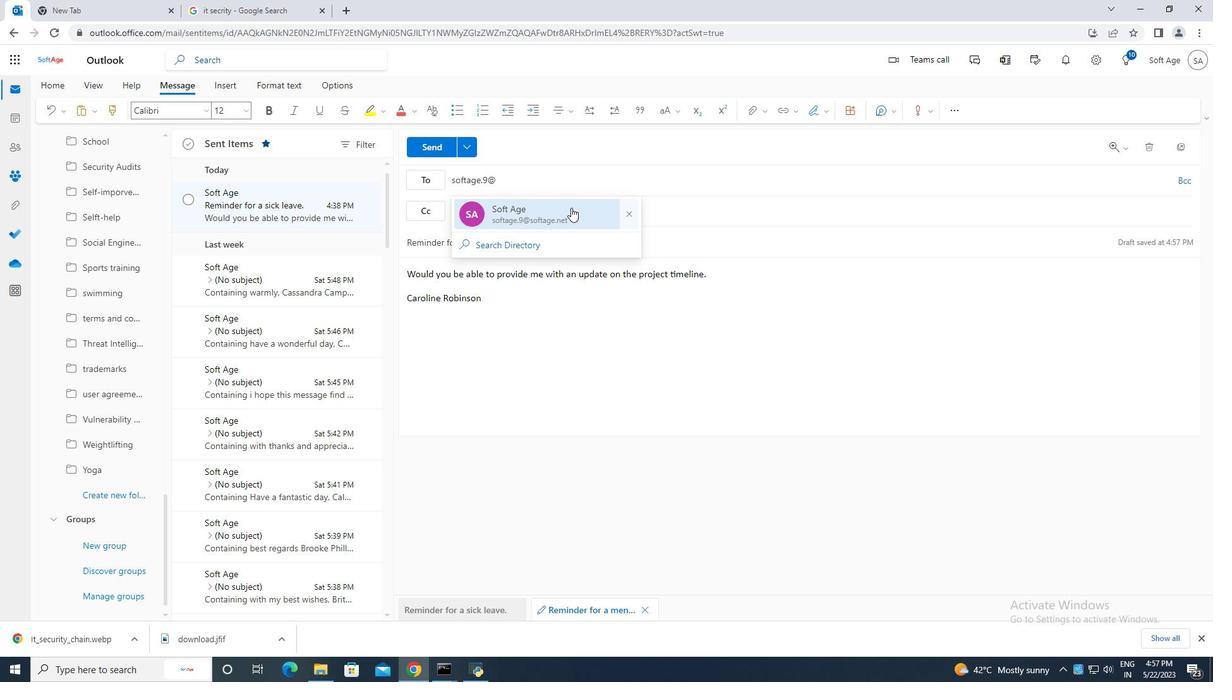 
Action: Mouse moved to (125, 496)
Screenshot: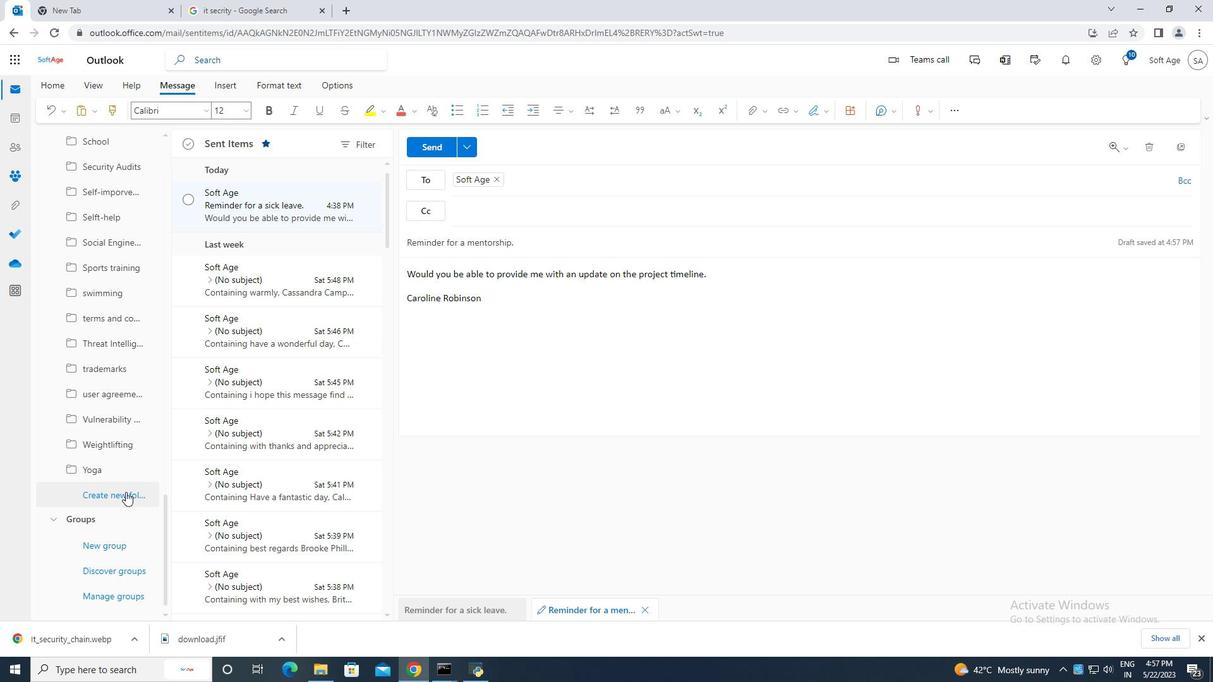 
Action: Mouse pressed left at (125, 496)
Screenshot: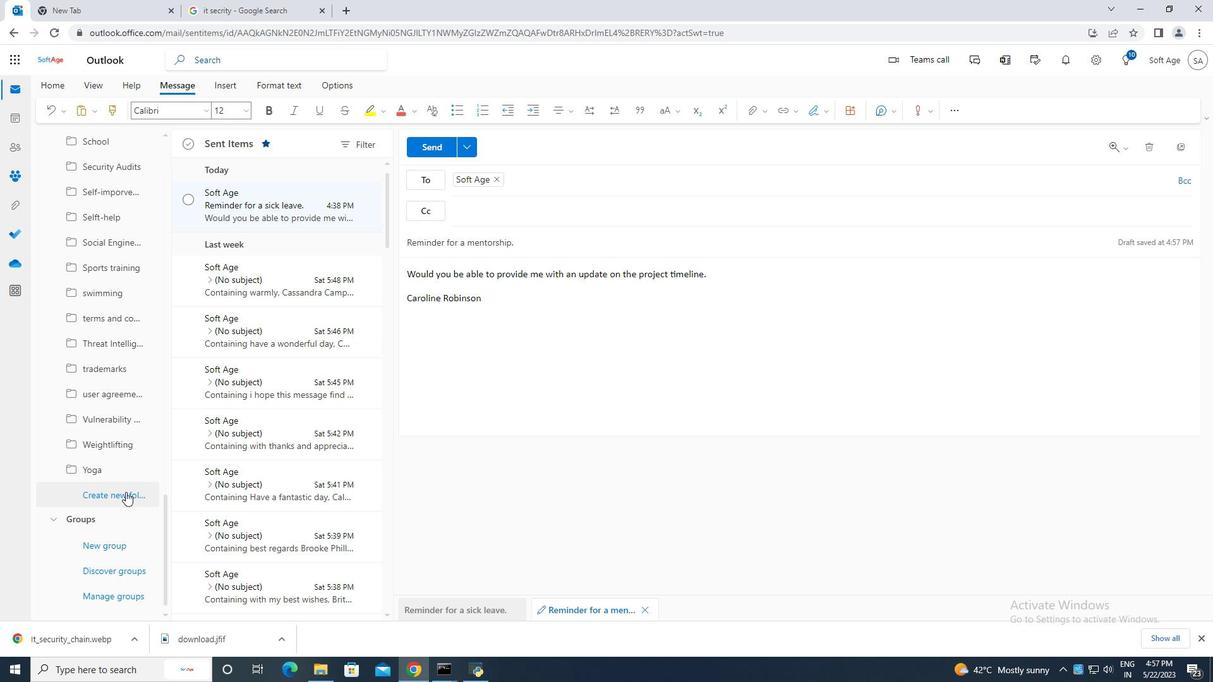 
Action: Mouse moved to (78, 499)
Screenshot: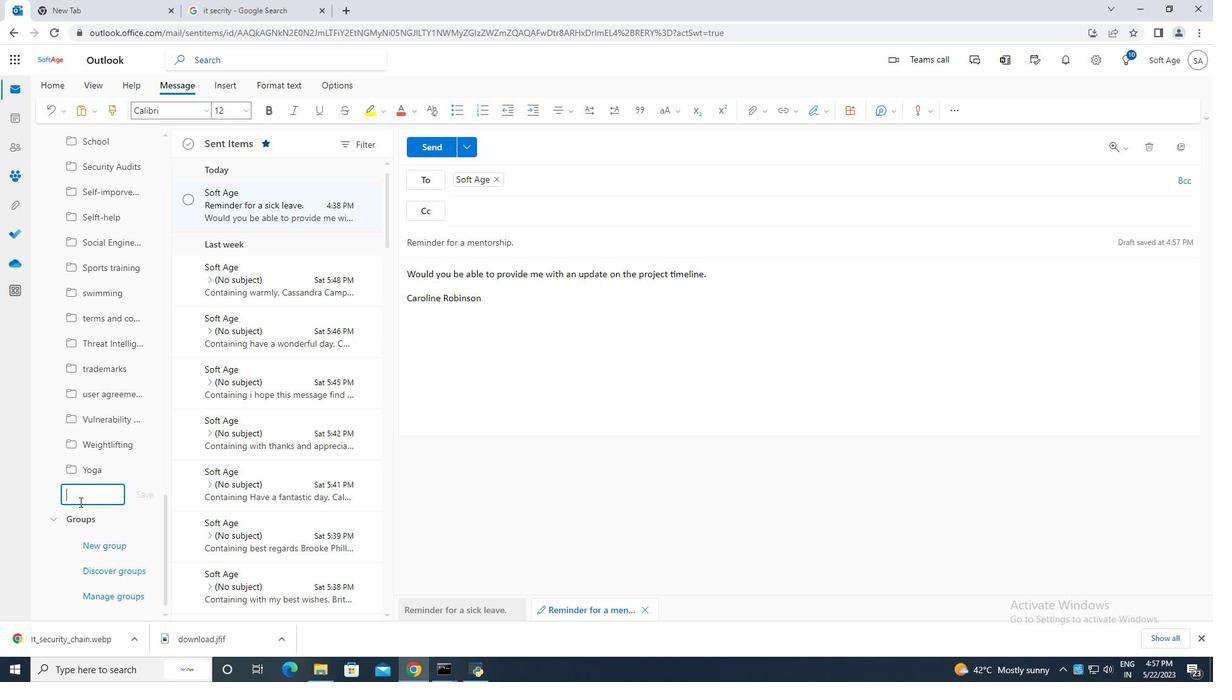 
Action: Mouse pressed left at (78, 499)
Screenshot: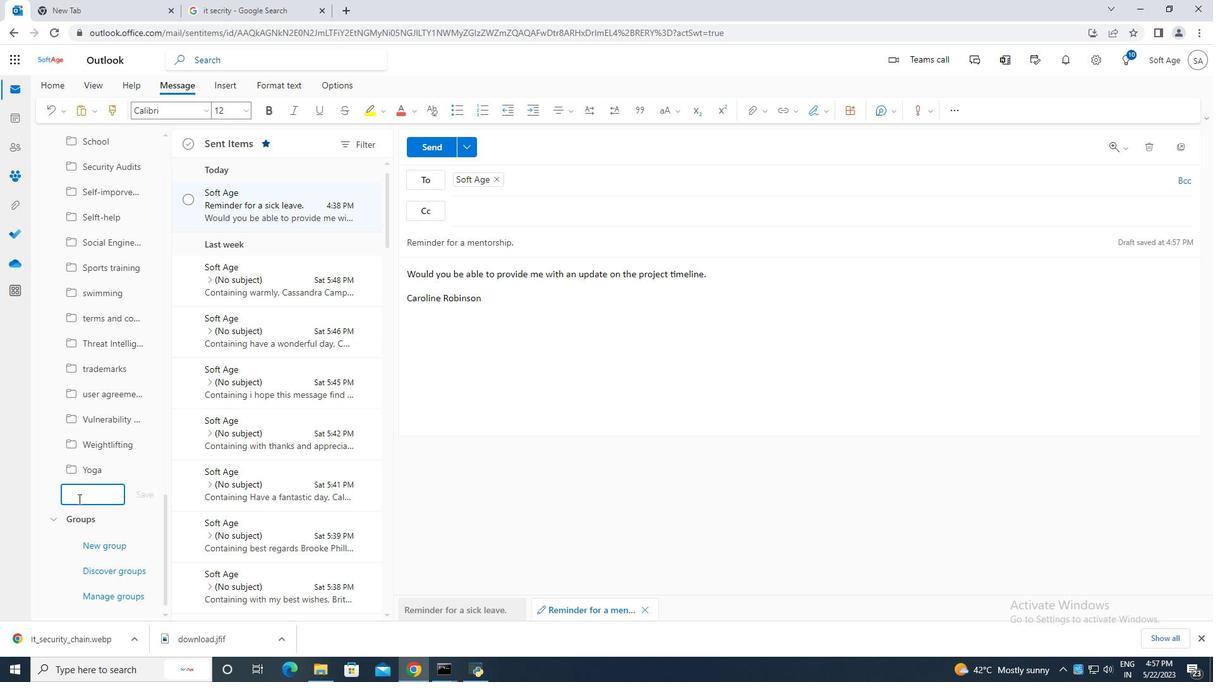 
Action: Key pressed <Key.caps_lock>B<Key.caps_lock>randing
Screenshot: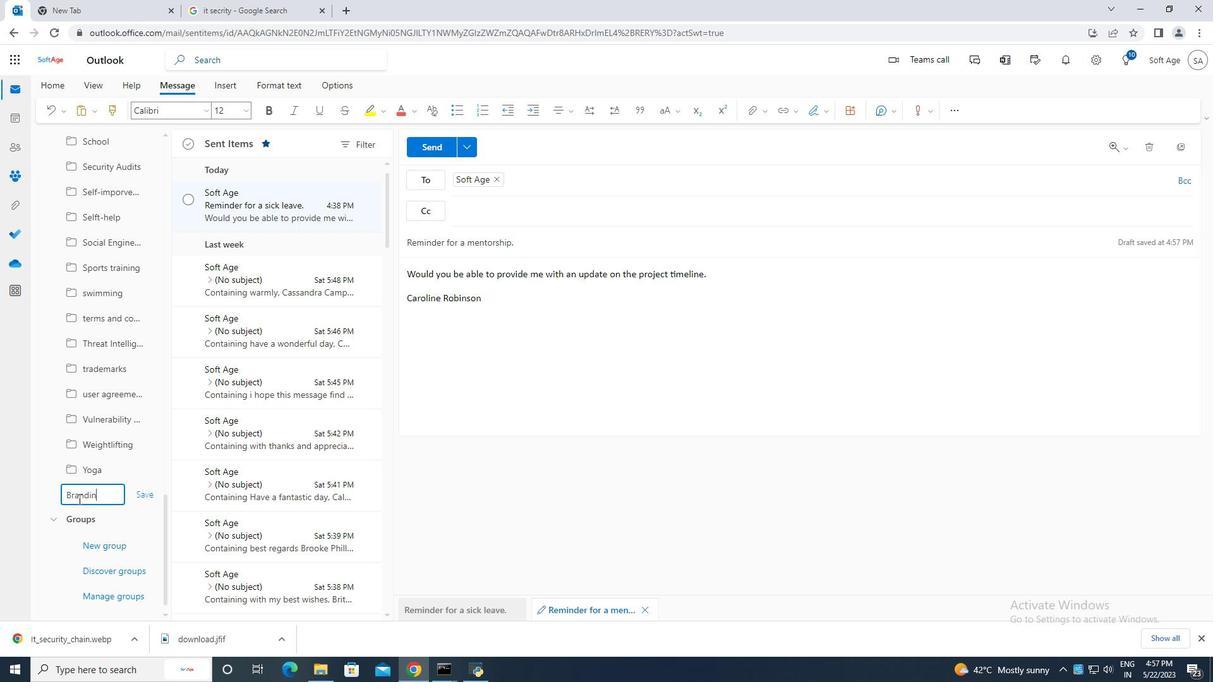 
Action: Mouse moved to (143, 491)
Screenshot: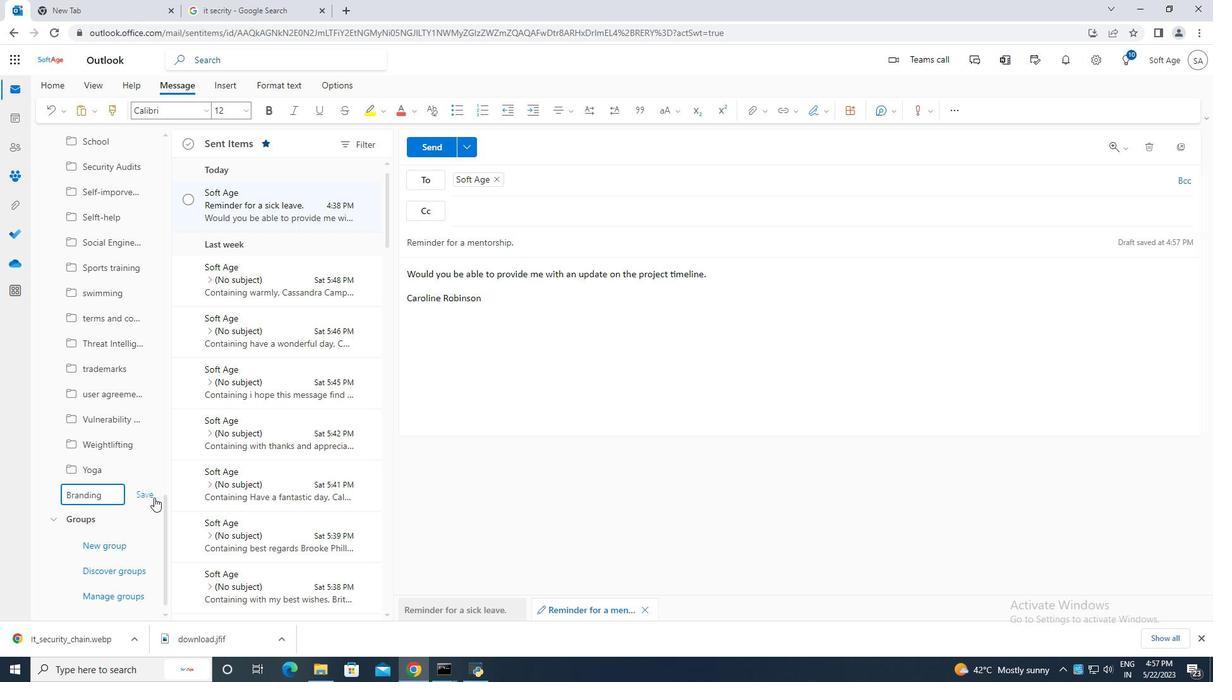 
Action: Mouse pressed left at (143, 491)
Screenshot: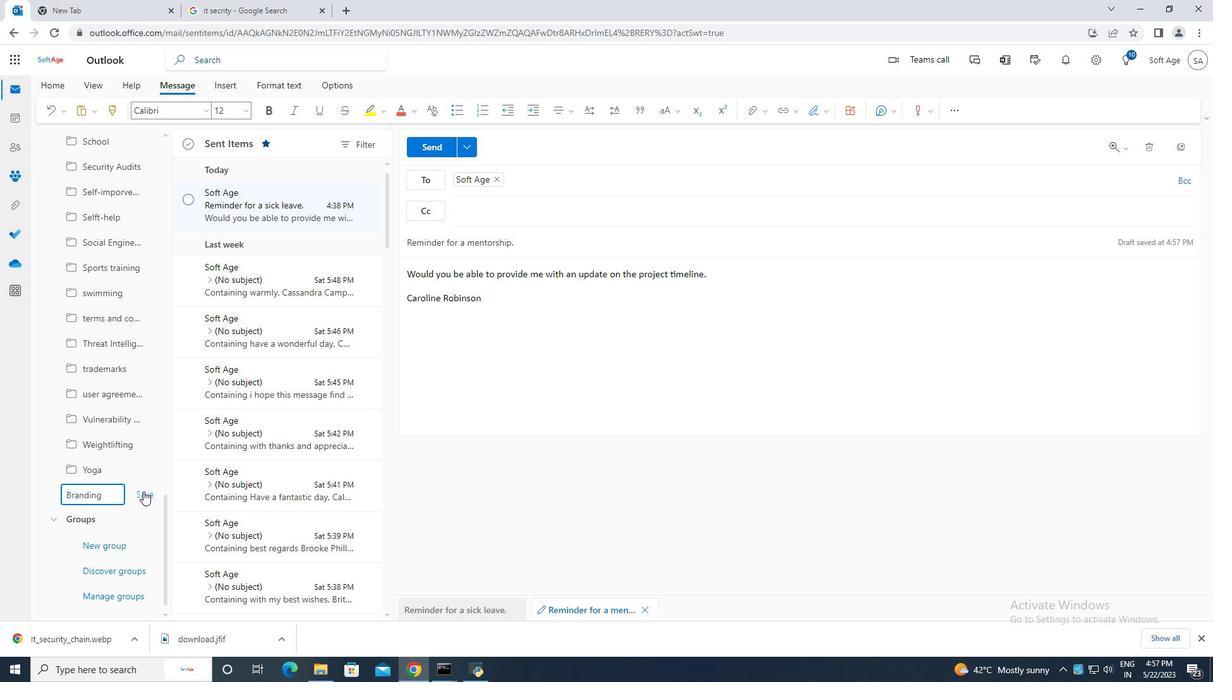 
Action: Mouse moved to (678, 370)
Screenshot: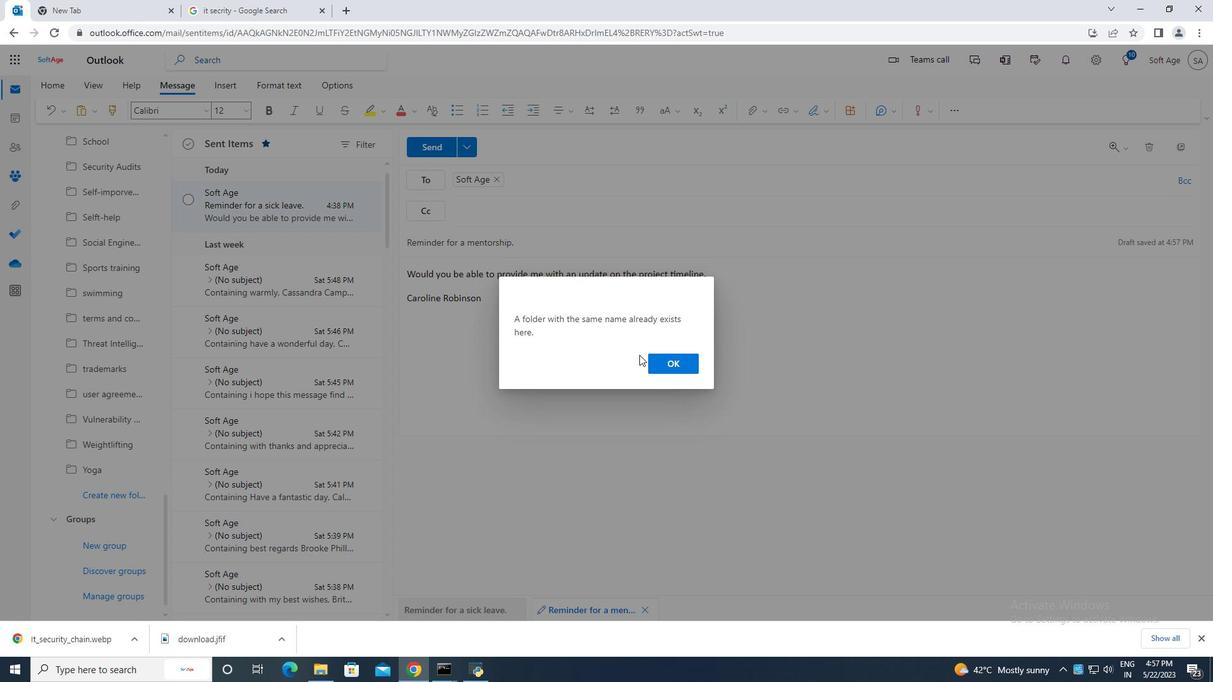 
Action: Mouse pressed left at (678, 370)
Screenshot: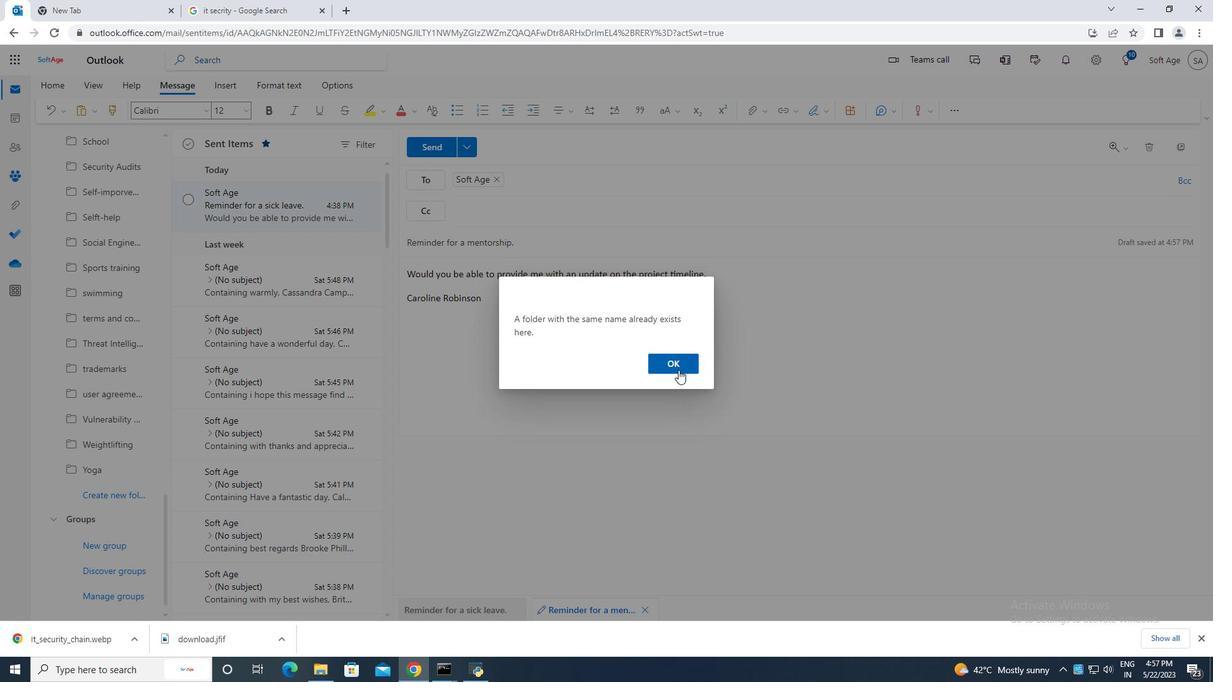 
Action: Mouse moved to (439, 149)
Screenshot: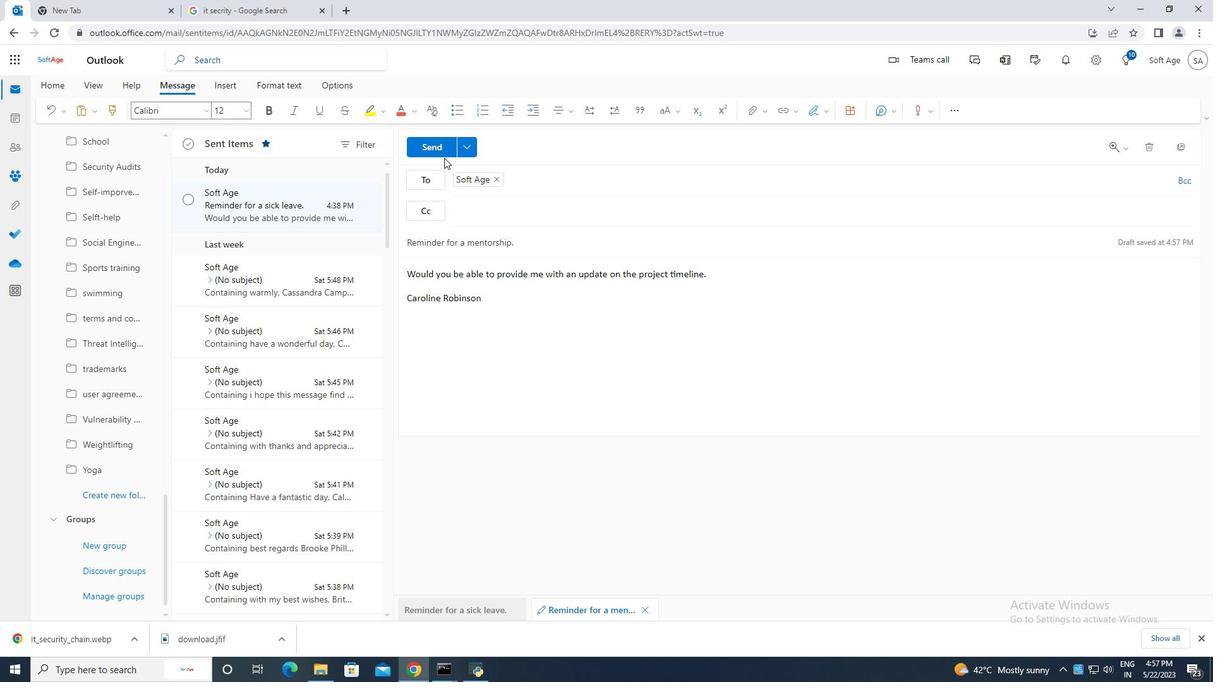 
Action: Mouse pressed left at (439, 149)
Screenshot: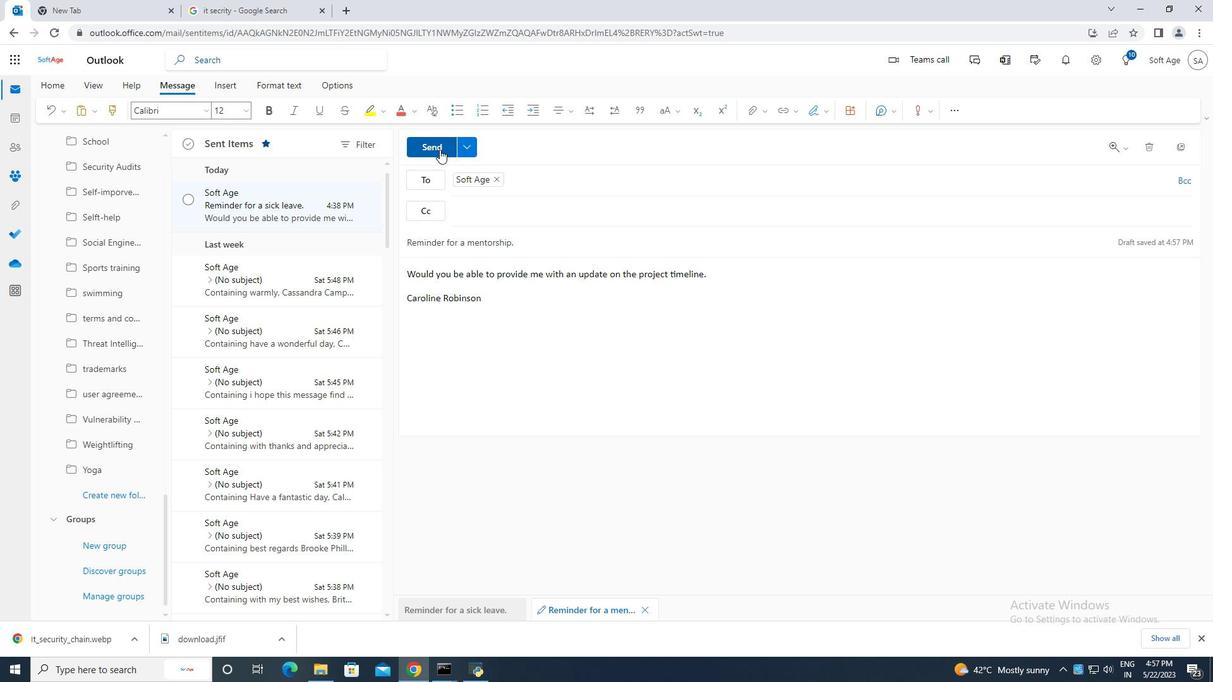 
Action: Mouse moved to (190, 198)
Screenshot: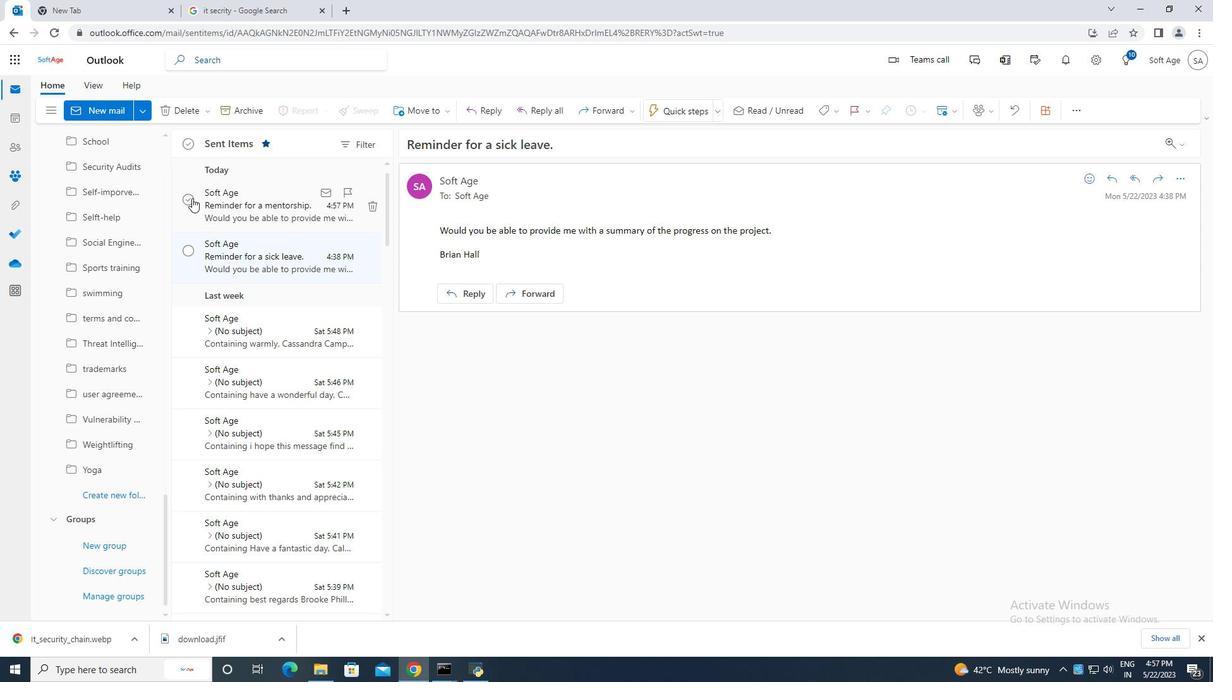 
Action: Mouse pressed left at (190, 198)
Screenshot: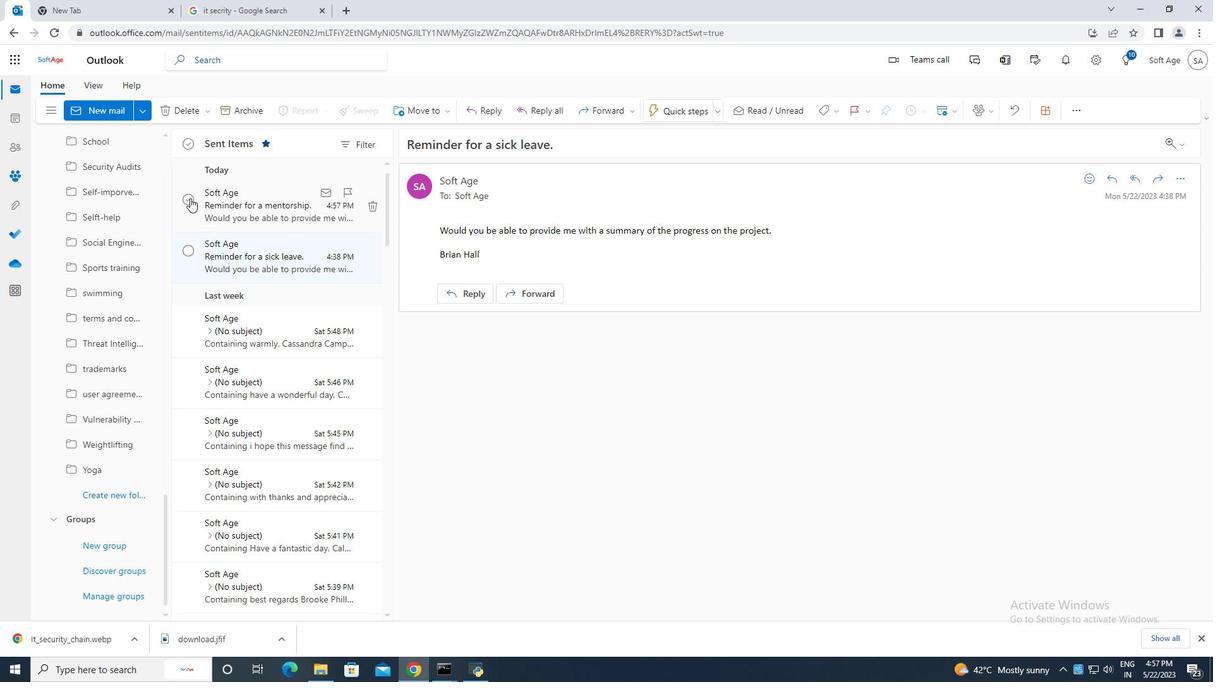 
Action: Mouse moved to (446, 112)
Screenshot: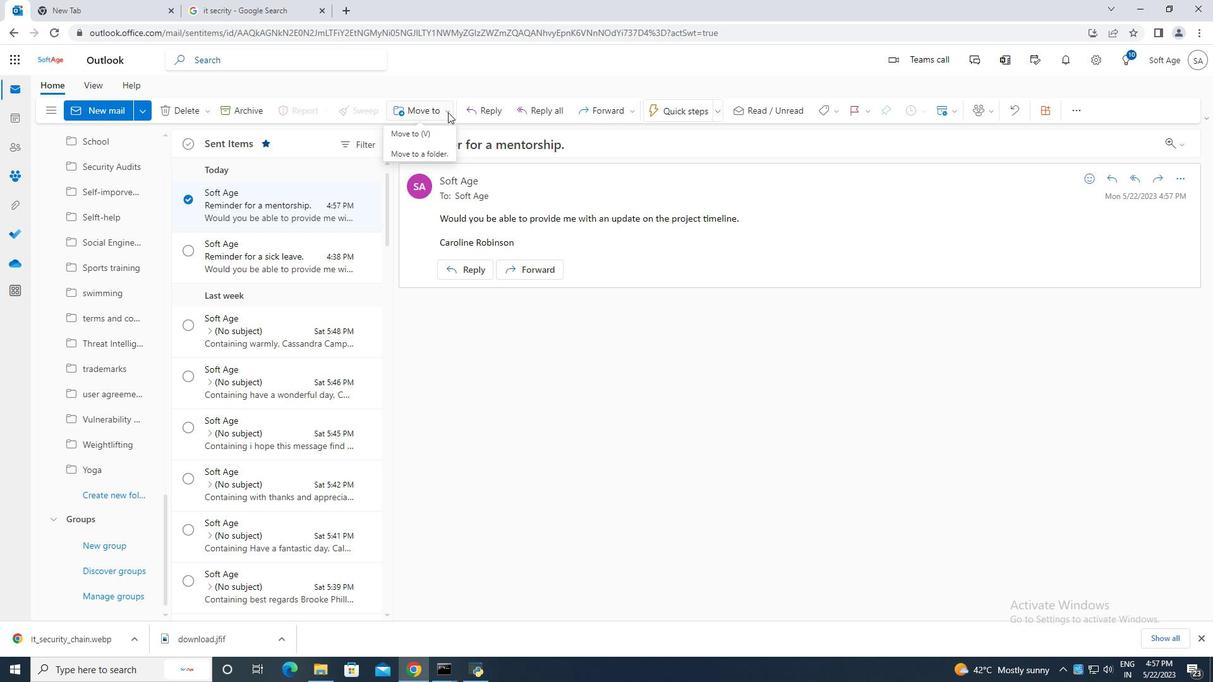 
Action: Mouse pressed left at (446, 112)
Screenshot: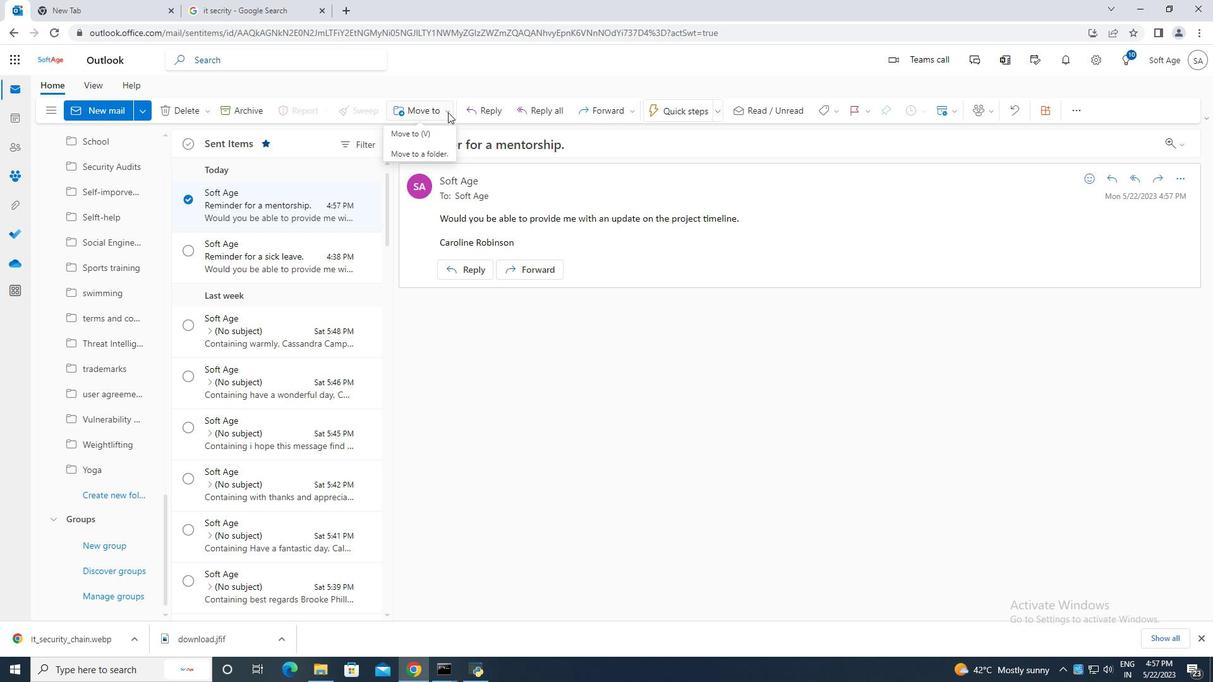 
Action: Mouse moved to (461, 138)
Screenshot: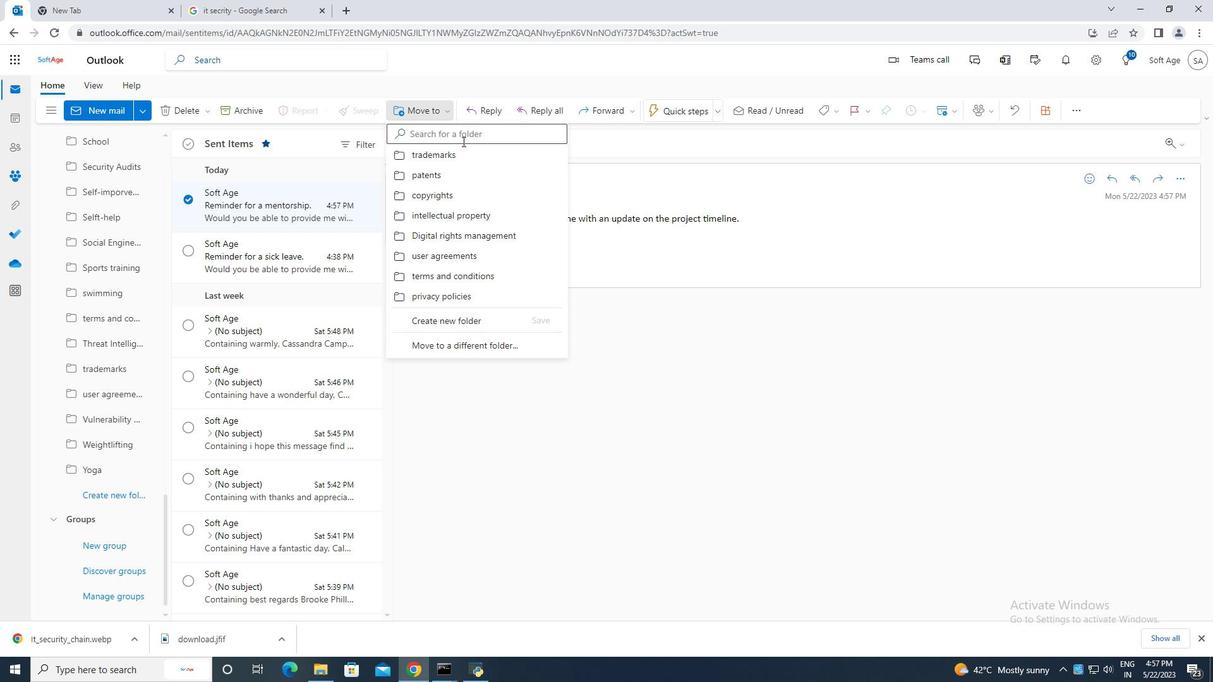 
Action: Mouse pressed left at (461, 138)
Screenshot: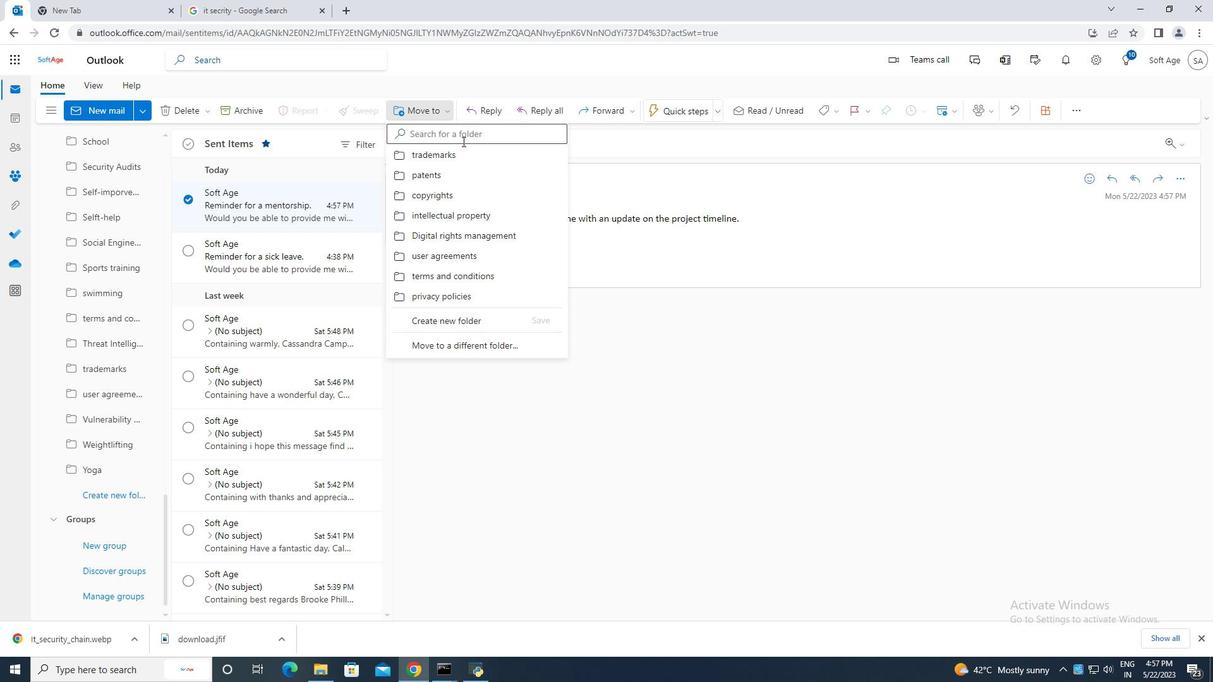
Action: Mouse moved to (461, 137)
Screenshot: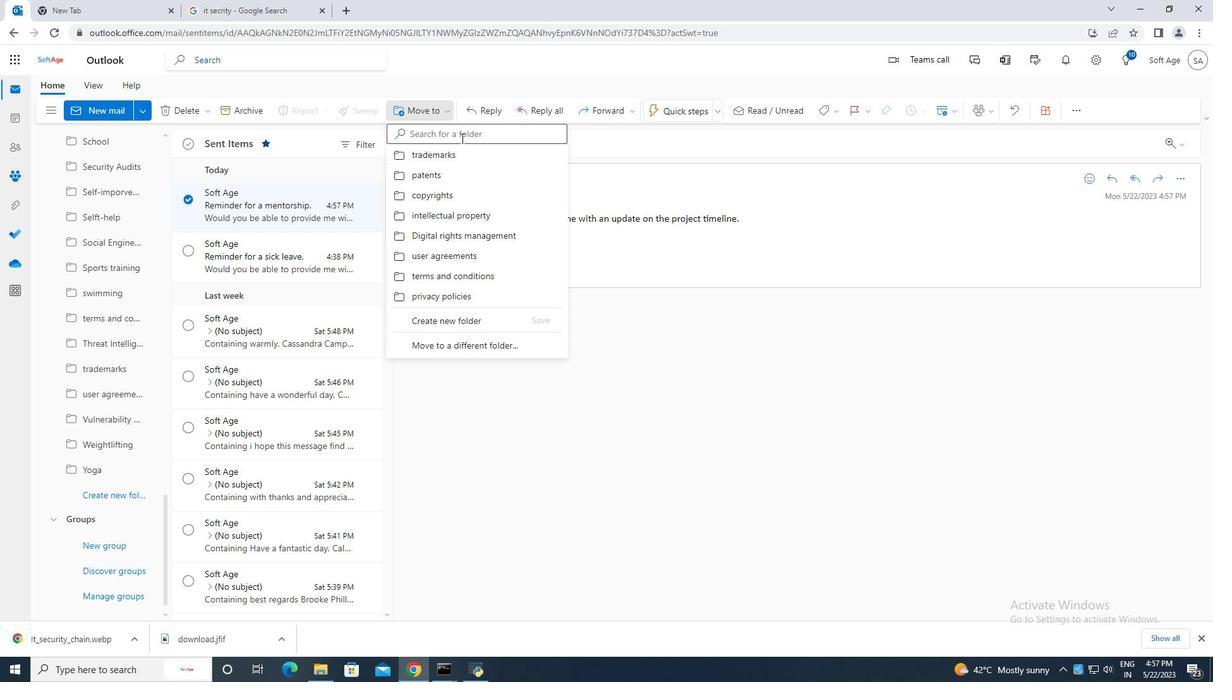
Action: Key pressed branding
Screenshot: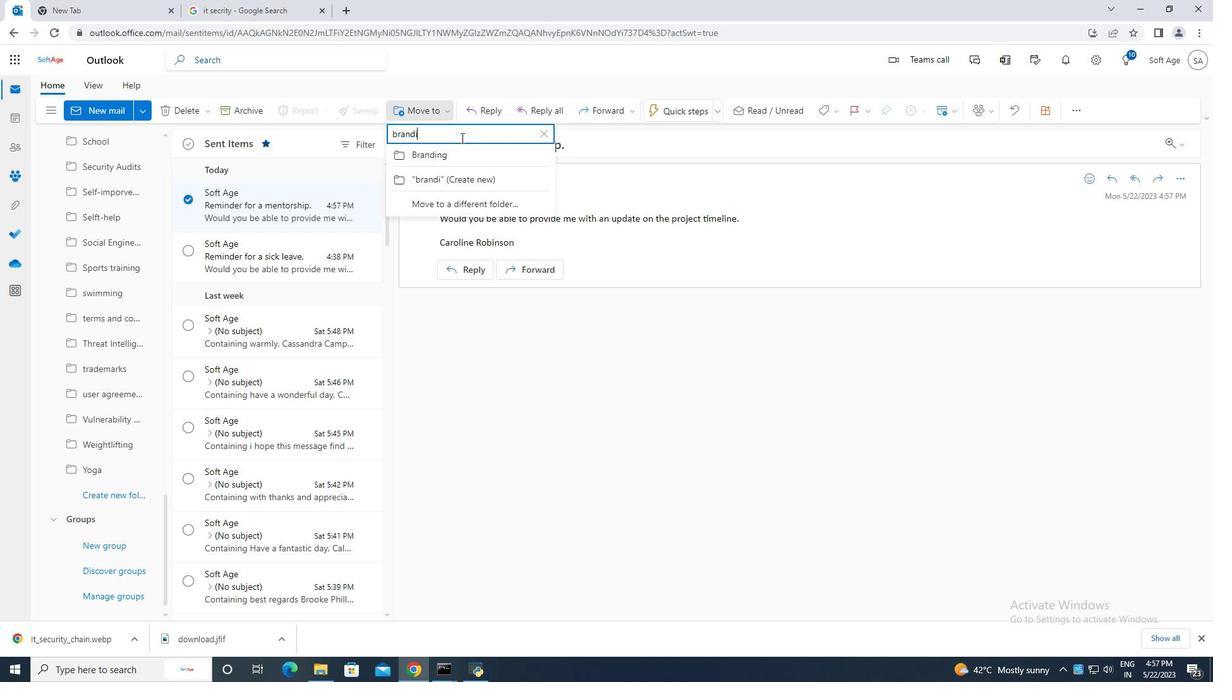
Action: Mouse moved to (455, 156)
Screenshot: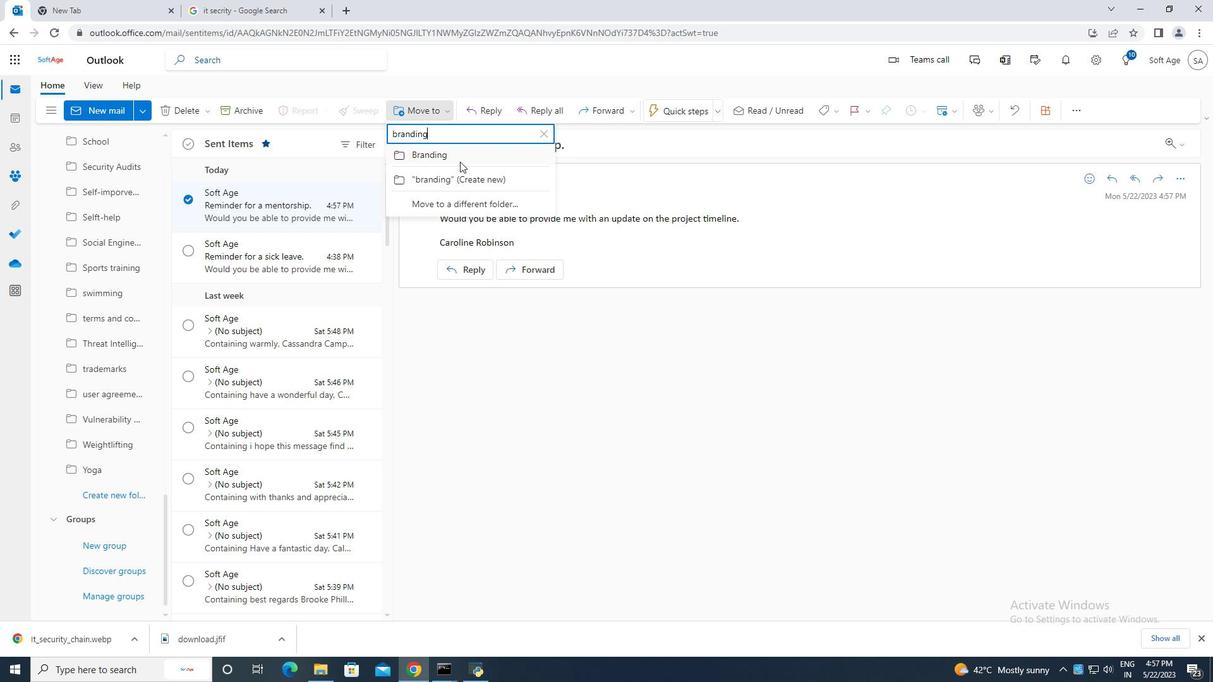 
Action: Mouse pressed left at (455, 156)
Screenshot: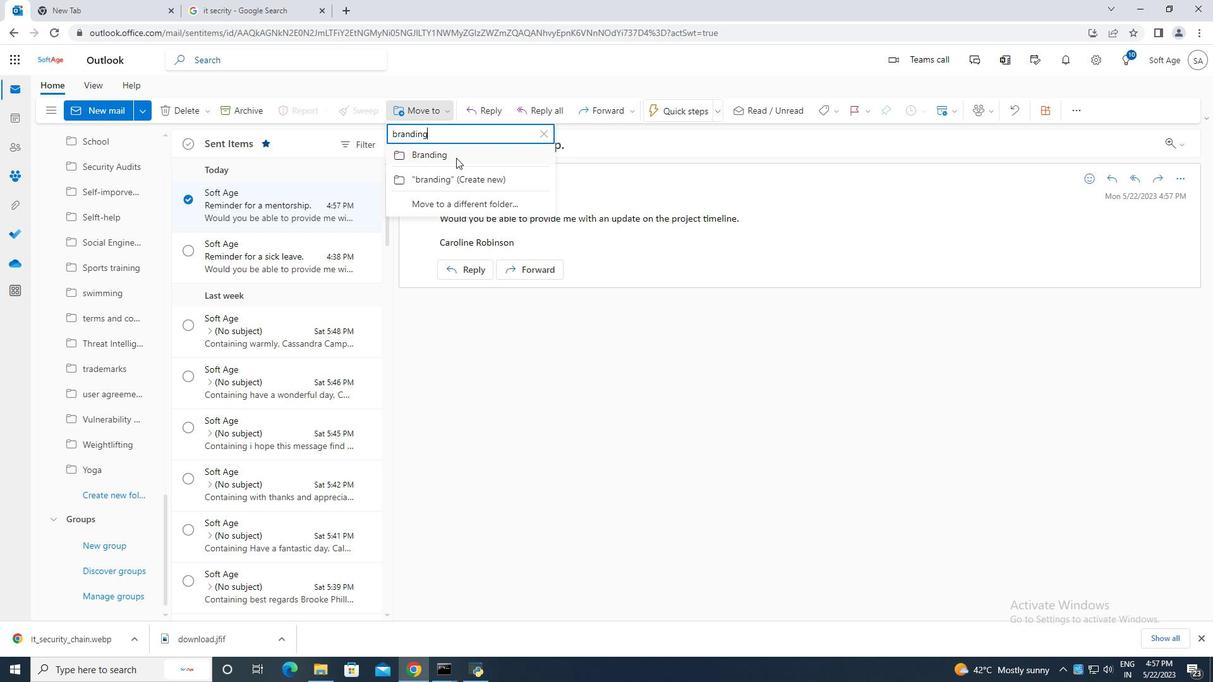 
Action: Mouse moved to (454, 156)
Screenshot: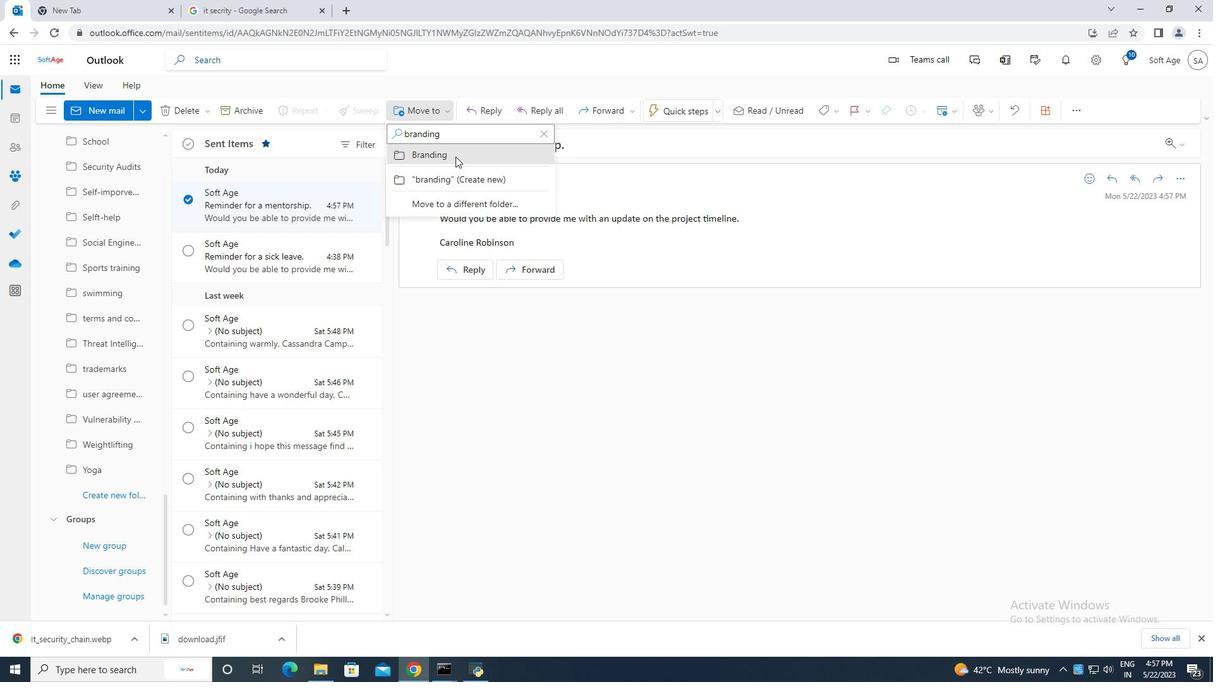 
